 Task: Find connections with filter location Garbsen with filter topic #cybersecuritywith filter profile language German with filter current company Johnson Matthey with filter school Mar Baselios College of Engineering and Technology (Autonomous) | Thiruvananthapuram | Kerala with filter industry Research Services with filter service category Tax Preparation with filter keywords title SQL Developer
Action: Mouse moved to (508, 68)
Screenshot: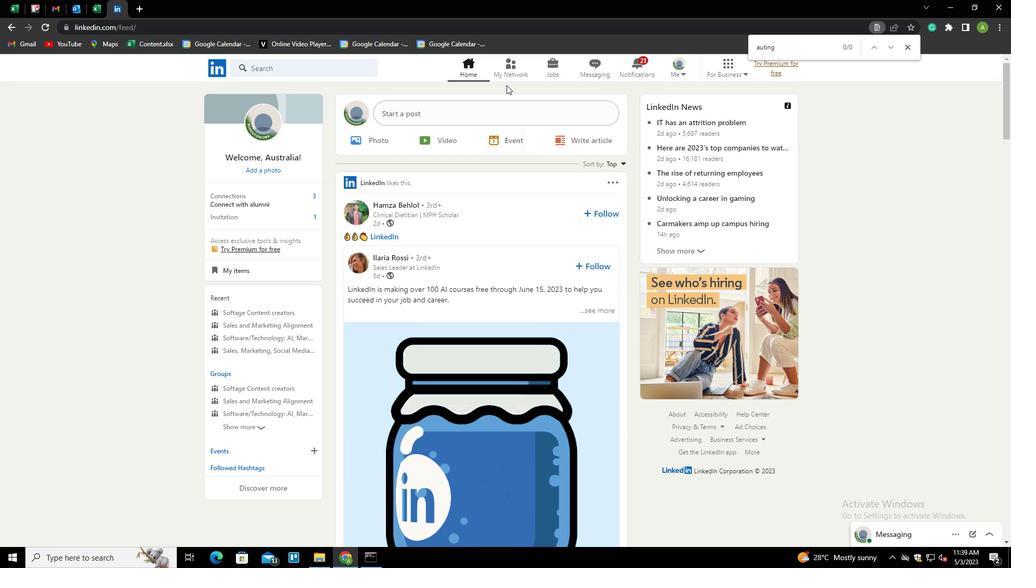 
Action: Mouse pressed left at (508, 68)
Screenshot: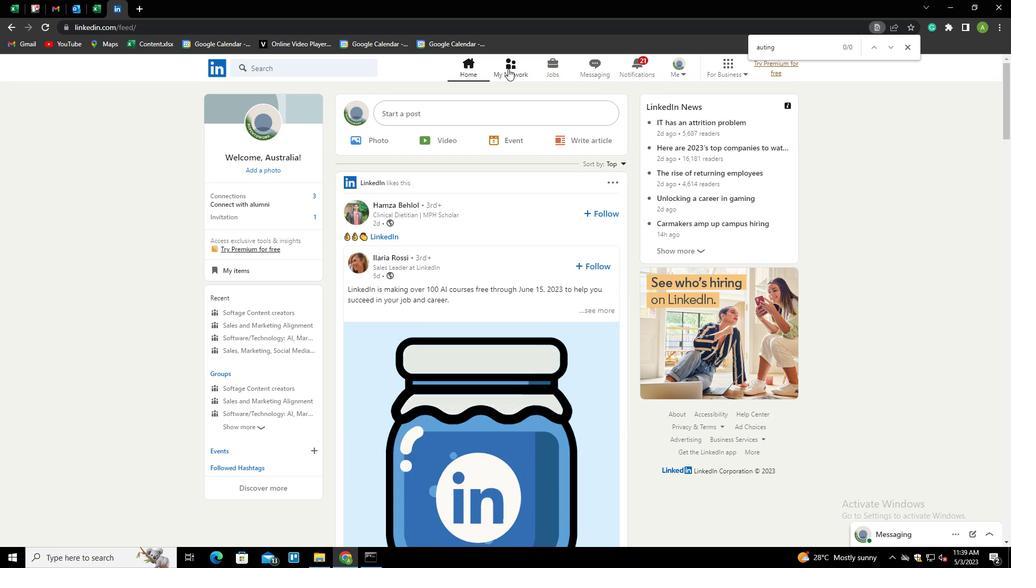 
Action: Mouse moved to (264, 122)
Screenshot: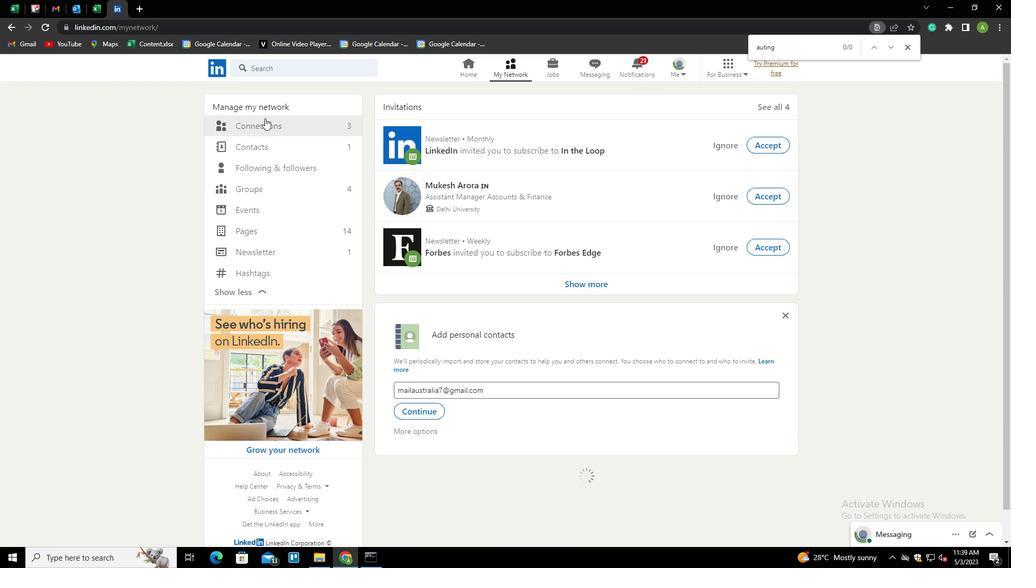
Action: Mouse pressed left at (264, 122)
Screenshot: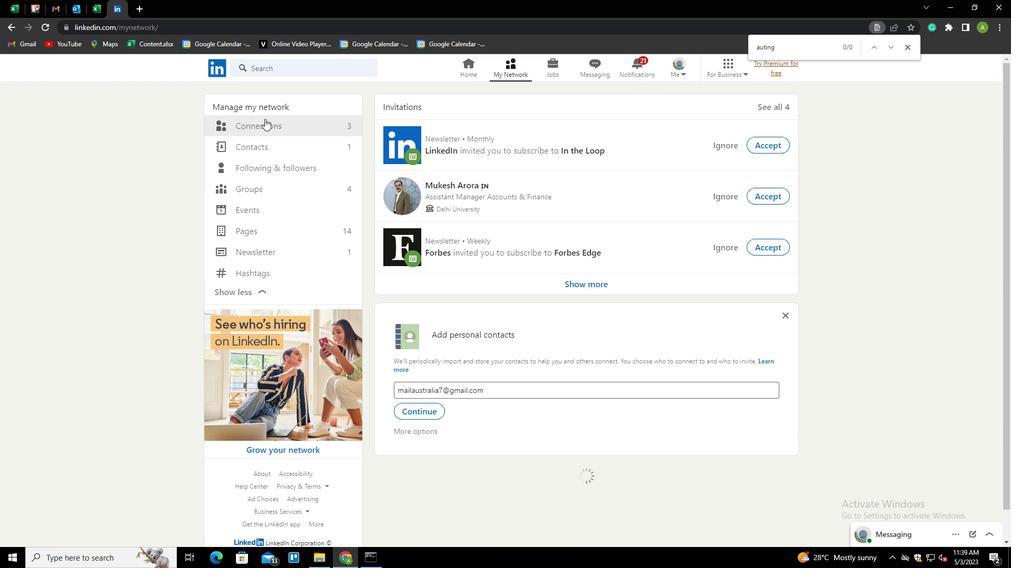 
Action: Mouse moved to (562, 128)
Screenshot: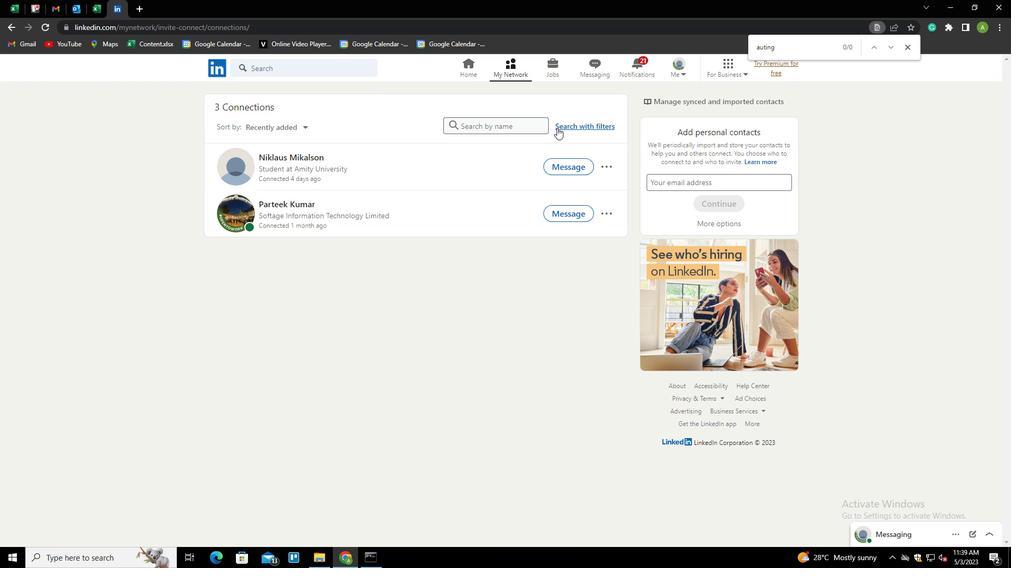 
Action: Mouse pressed left at (562, 128)
Screenshot: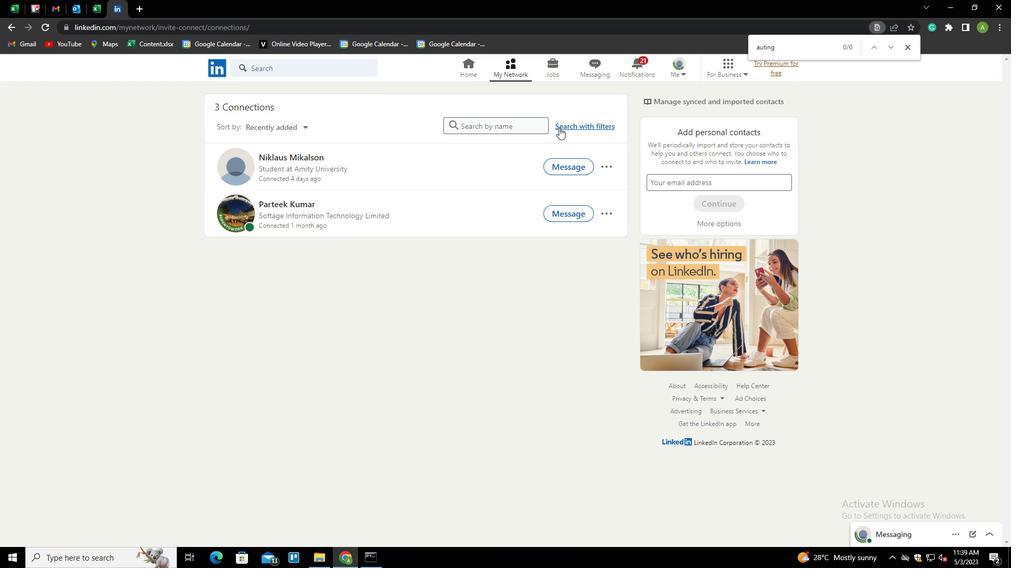 
Action: Mouse moved to (530, 97)
Screenshot: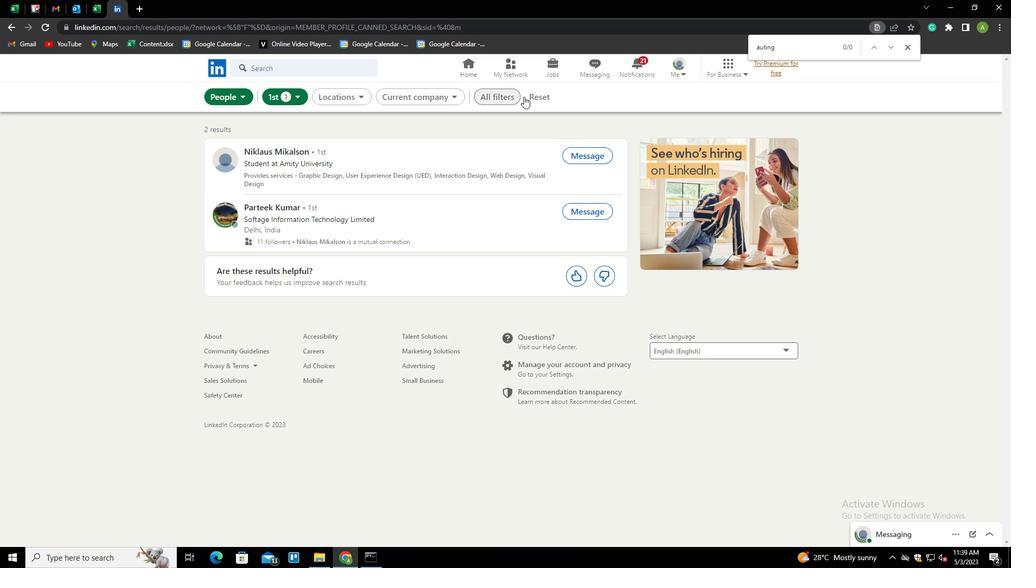 
Action: Mouse pressed left at (530, 97)
Screenshot: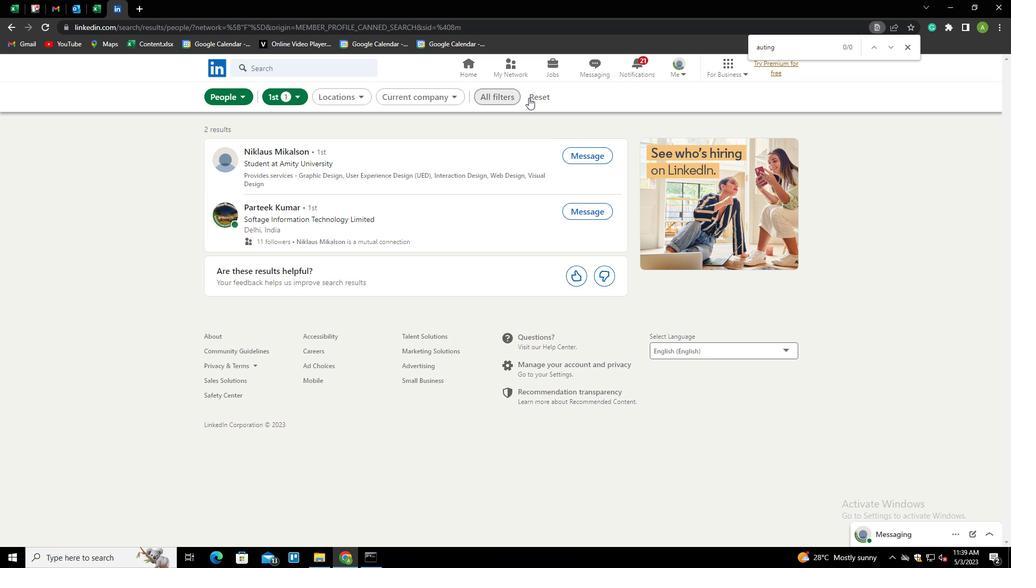 
Action: Mouse moved to (508, 98)
Screenshot: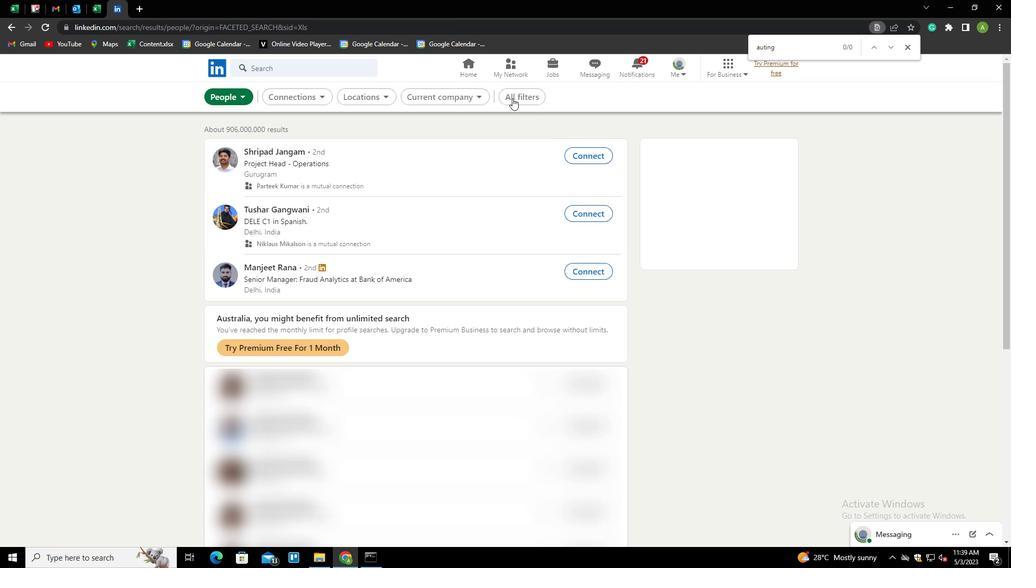 
Action: Mouse pressed left at (508, 98)
Screenshot: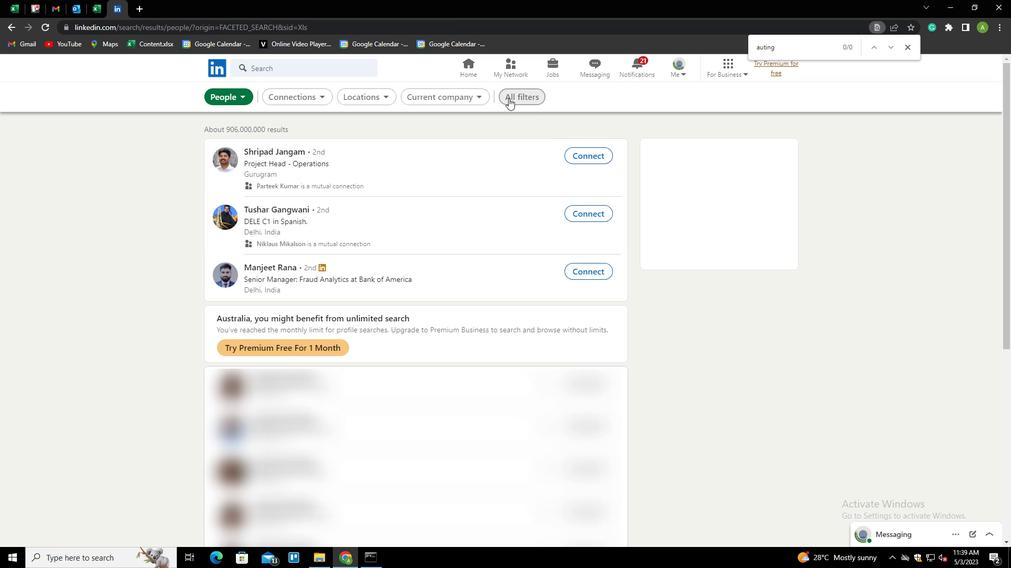 
Action: Mouse moved to (813, 227)
Screenshot: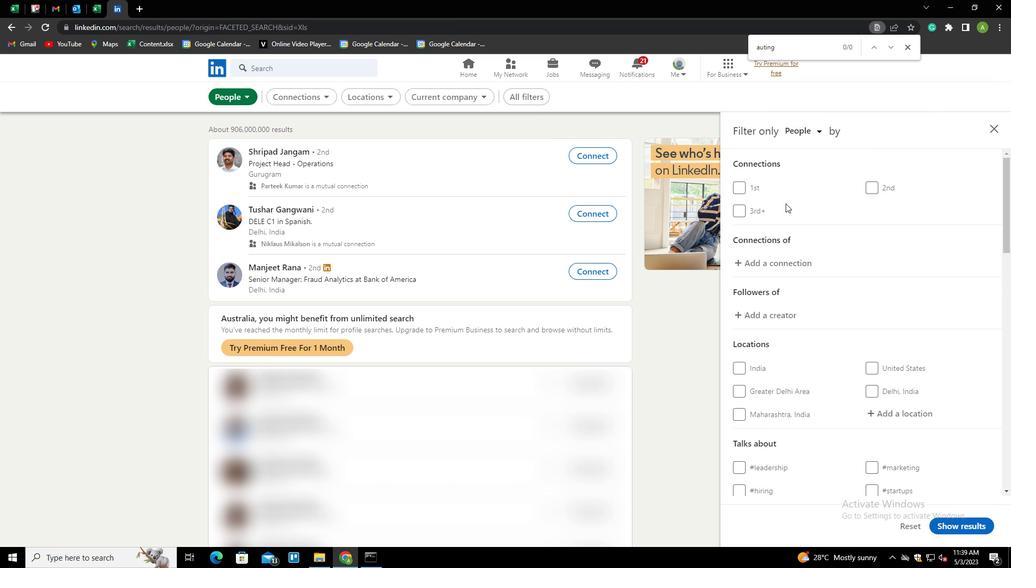 
Action: Mouse scrolled (813, 226) with delta (0, 0)
Screenshot: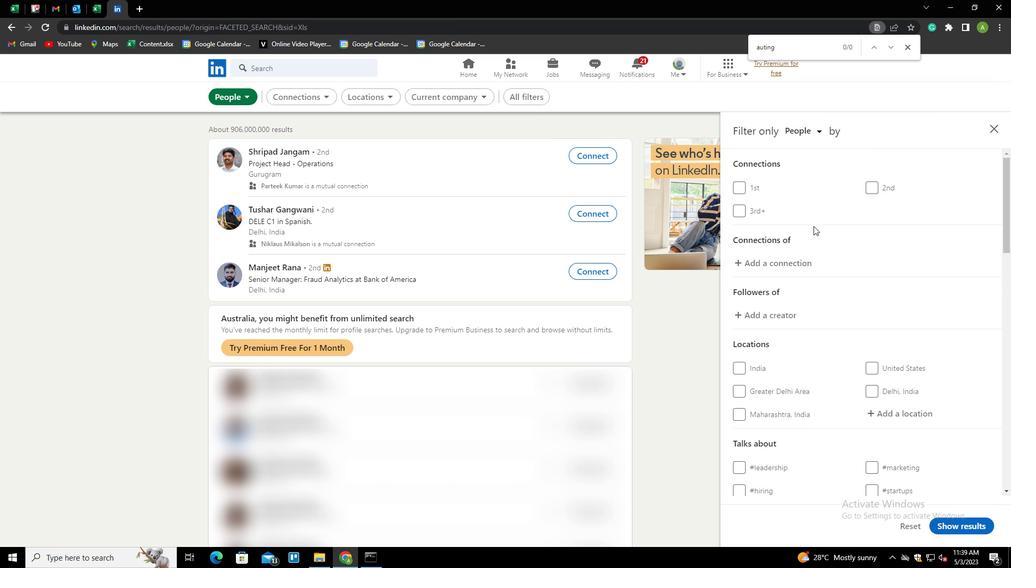 
Action: Mouse scrolled (813, 226) with delta (0, 0)
Screenshot: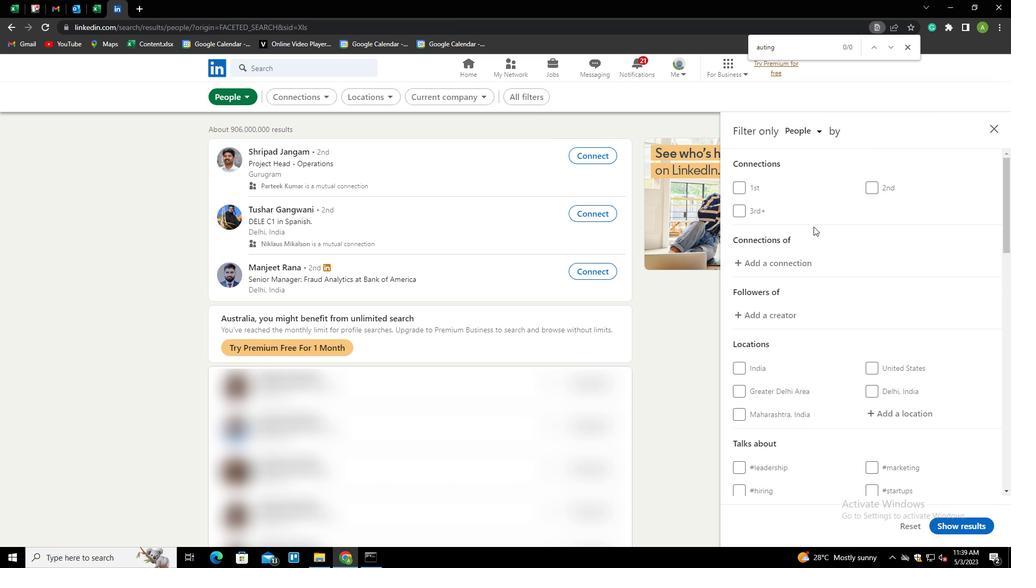 
Action: Mouse moved to (871, 306)
Screenshot: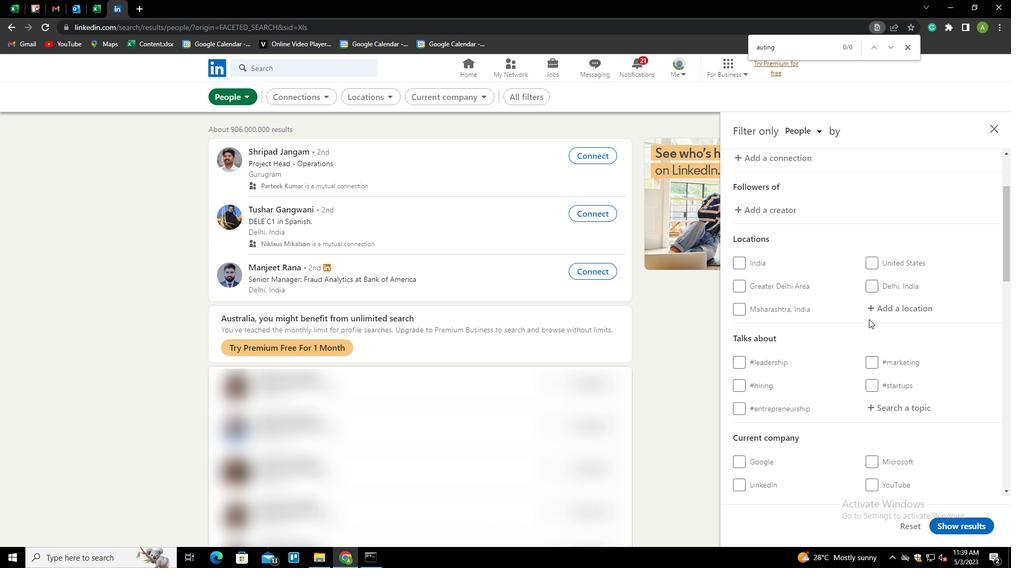 
Action: Mouse pressed left at (871, 306)
Screenshot: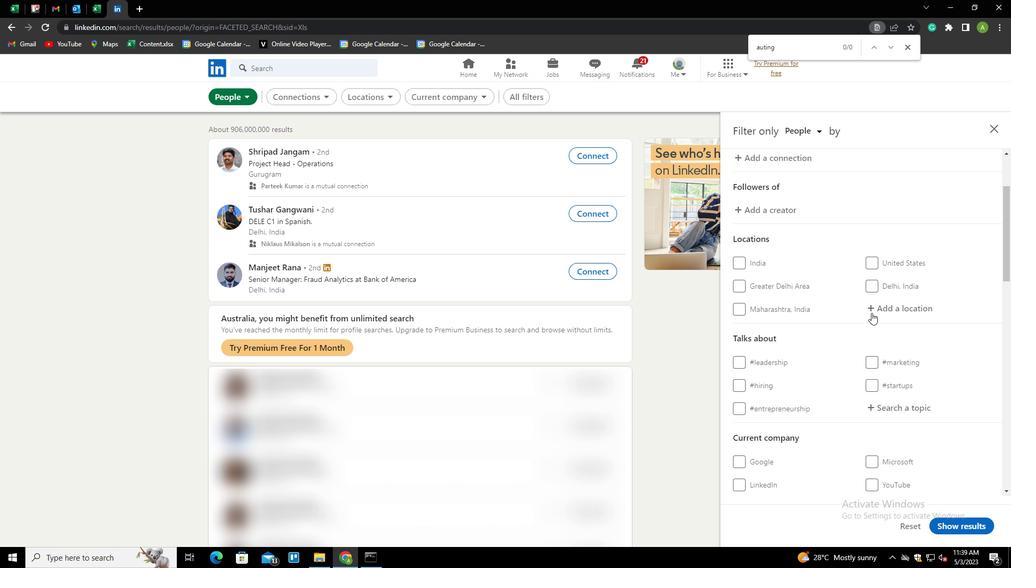 
Action: Key pressed <Key.shift>GARBSEN<Key.down><Key.enter>
Screenshot: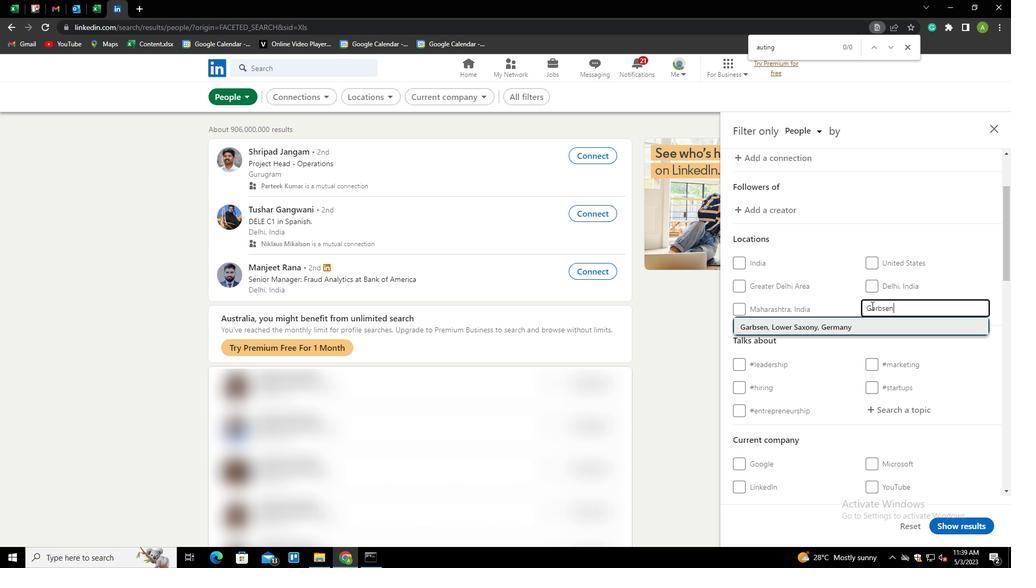 
Action: Mouse scrolled (871, 305) with delta (0, 0)
Screenshot: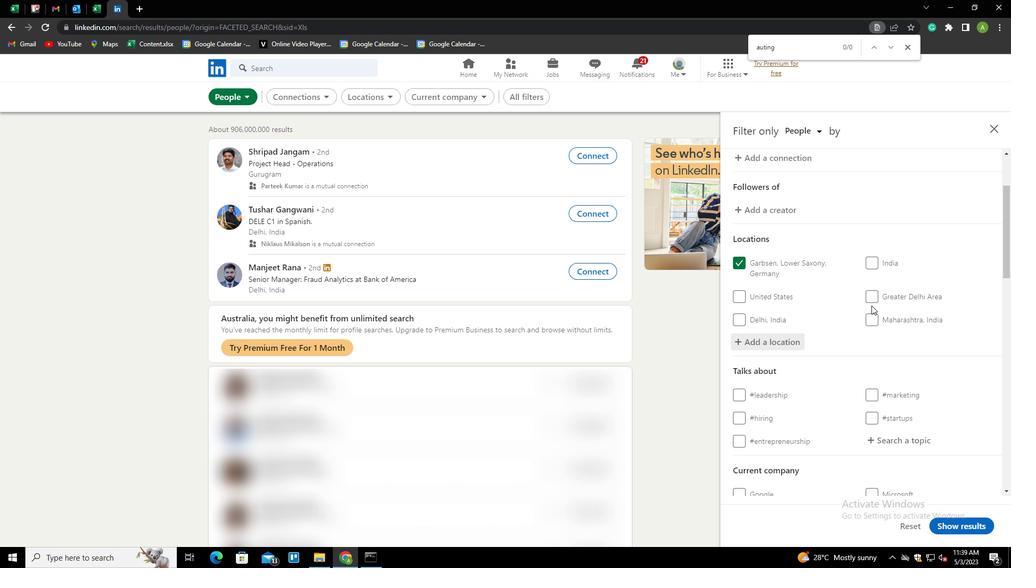 
Action: Mouse scrolled (871, 305) with delta (0, 0)
Screenshot: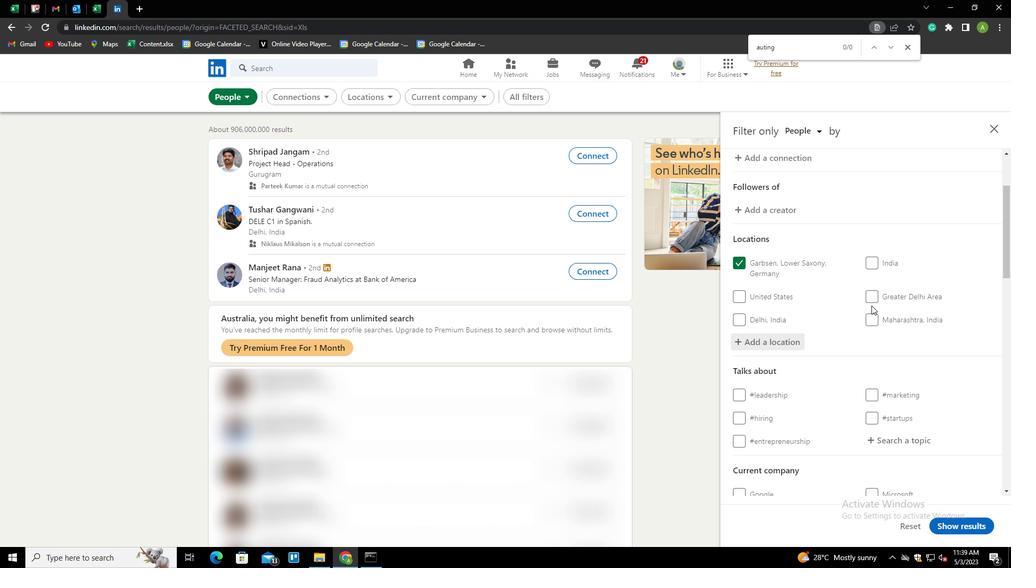 
Action: Mouse scrolled (871, 305) with delta (0, 0)
Screenshot: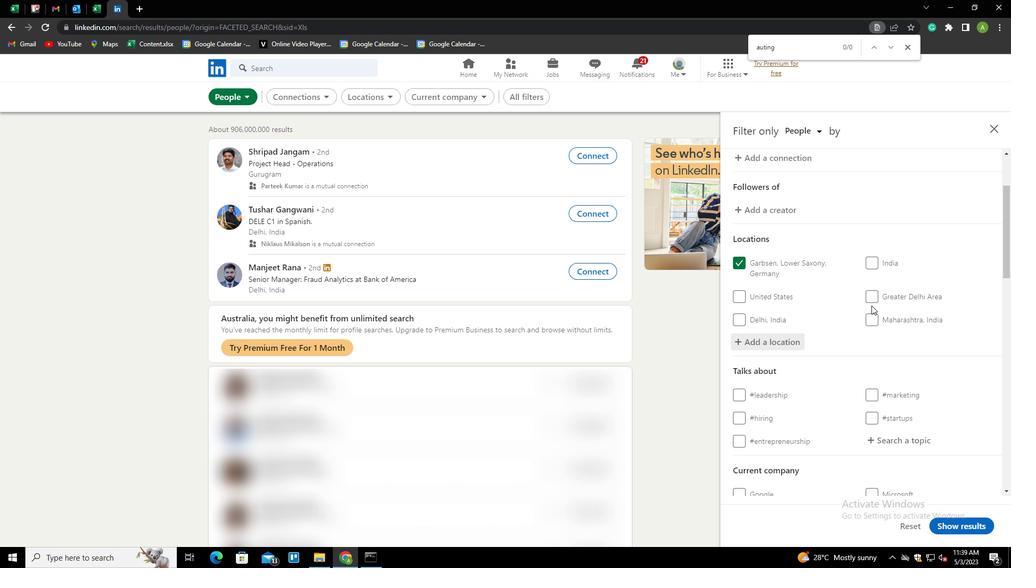 
Action: Mouse moved to (873, 285)
Screenshot: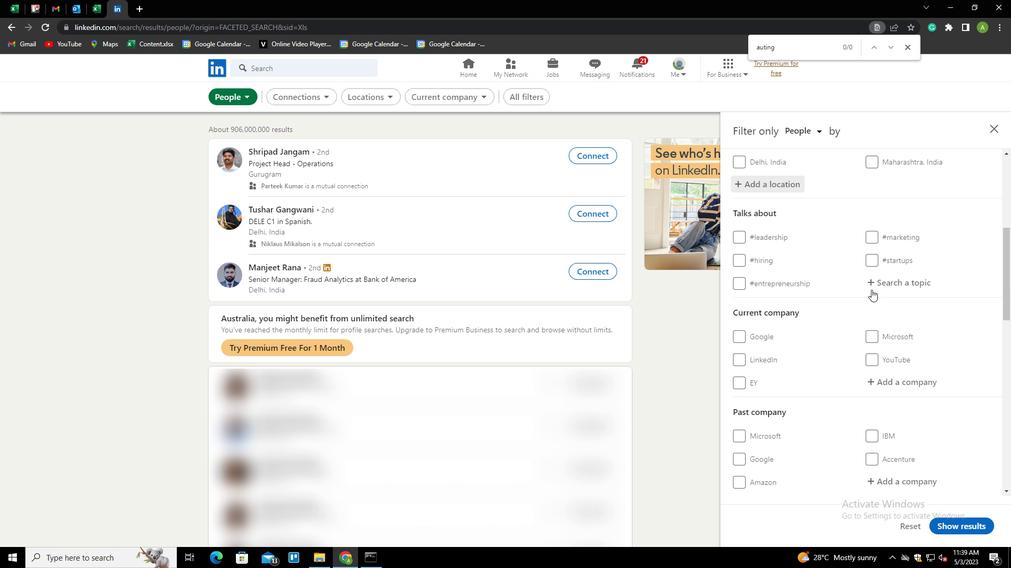 
Action: Mouse pressed left at (873, 285)
Screenshot: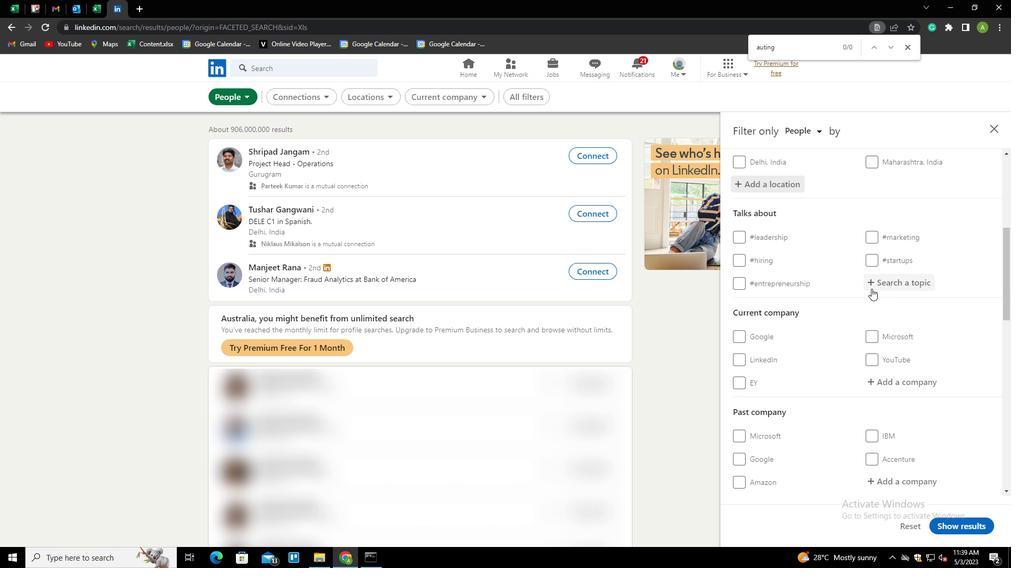 
Action: Key pressed <Key.shift>CYBERSECURITY<Key.down><Key.enter>
Screenshot: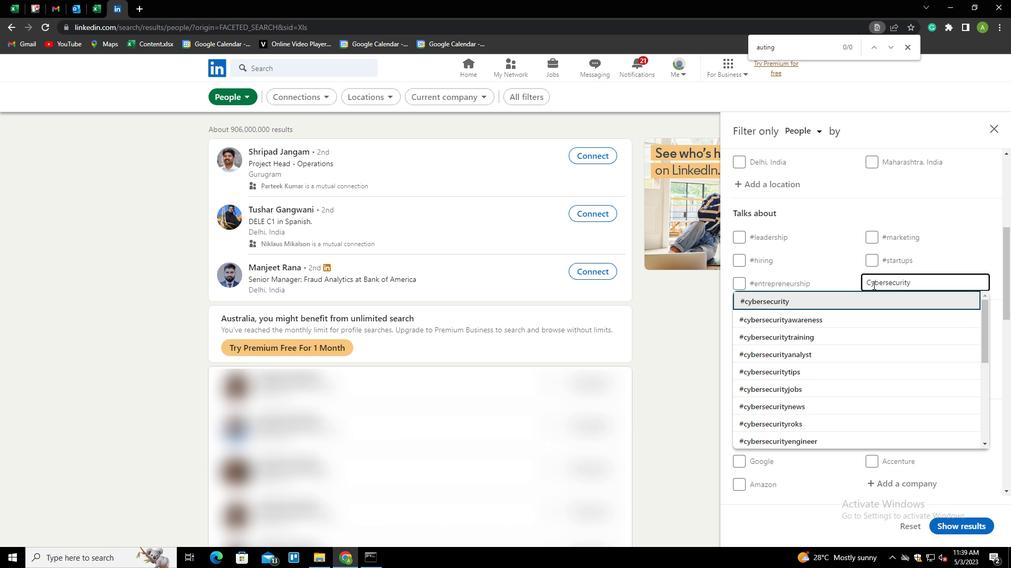 
Action: Mouse scrolled (873, 284) with delta (0, 0)
Screenshot: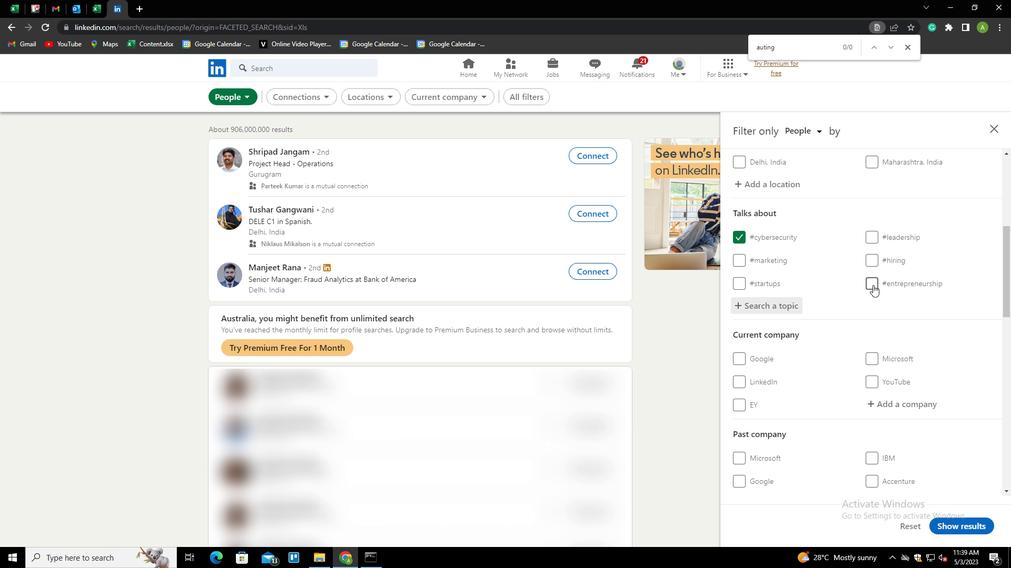 
Action: Mouse scrolled (873, 284) with delta (0, 0)
Screenshot: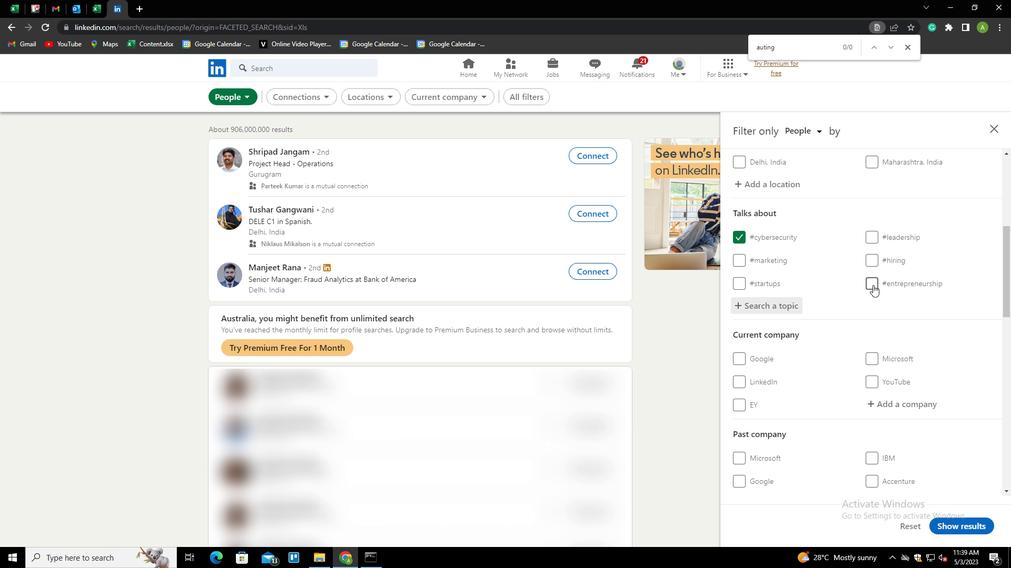 
Action: Mouse scrolled (873, 284) with delta (0, 0)
Screenshot: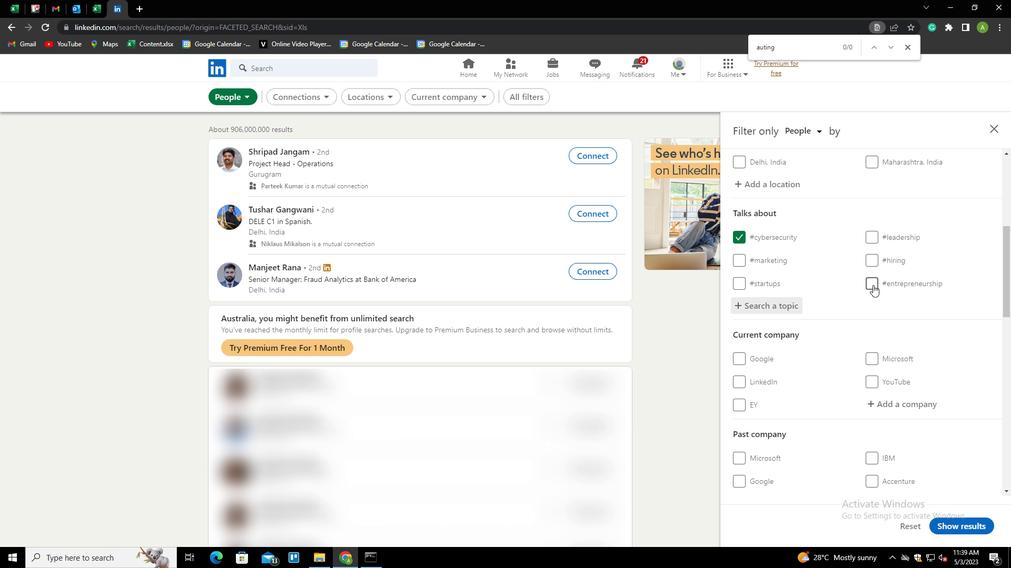 
Action: Mouse scrolled (873, 284) with delta (0, 0)
Screenshot: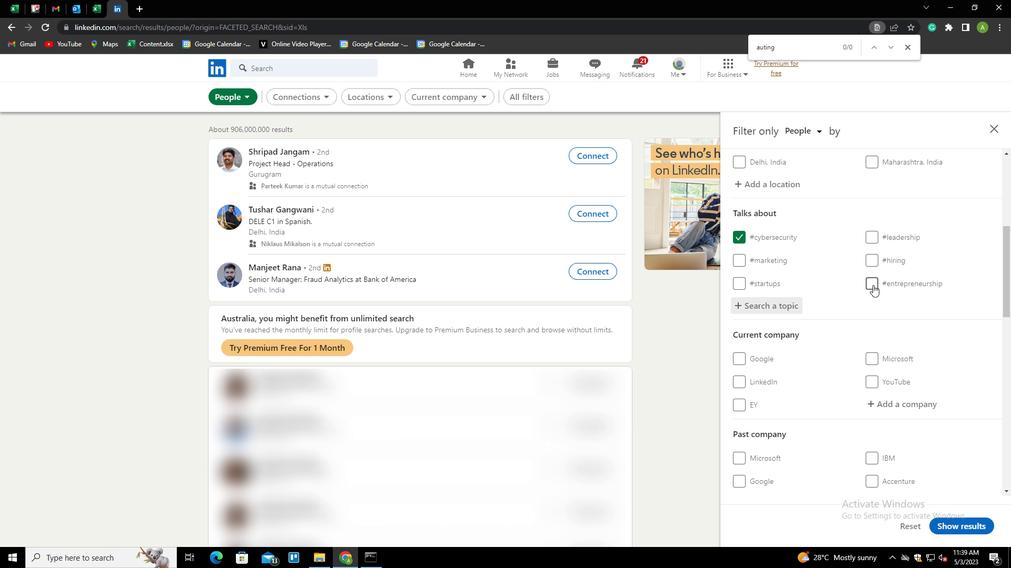
Action: Mouse scrolled (873, 284) with delta (0, 0)
Screenshot: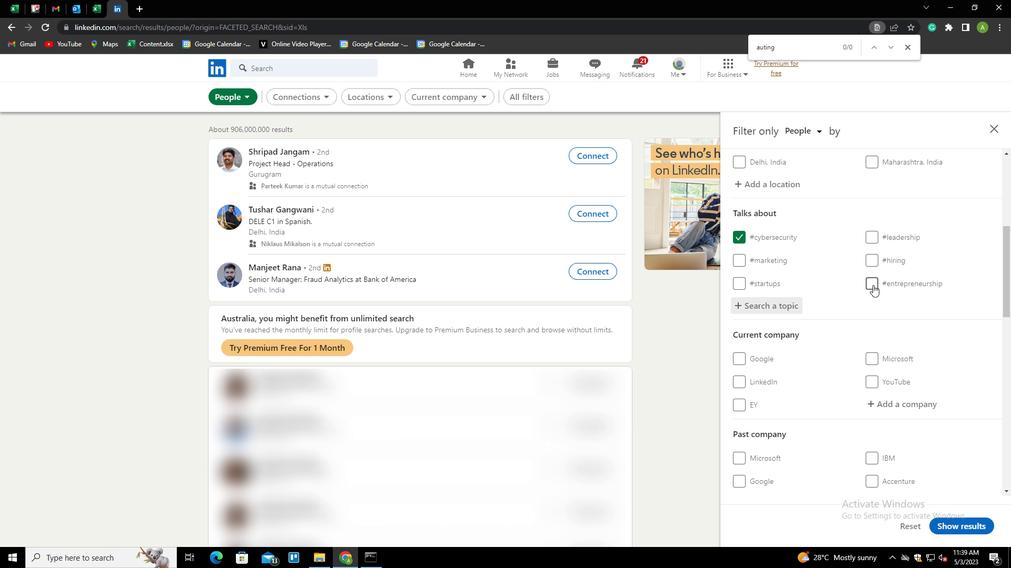 
Action: Mouse scrolled (873, 284) with delta (0, 0)
Screenshot: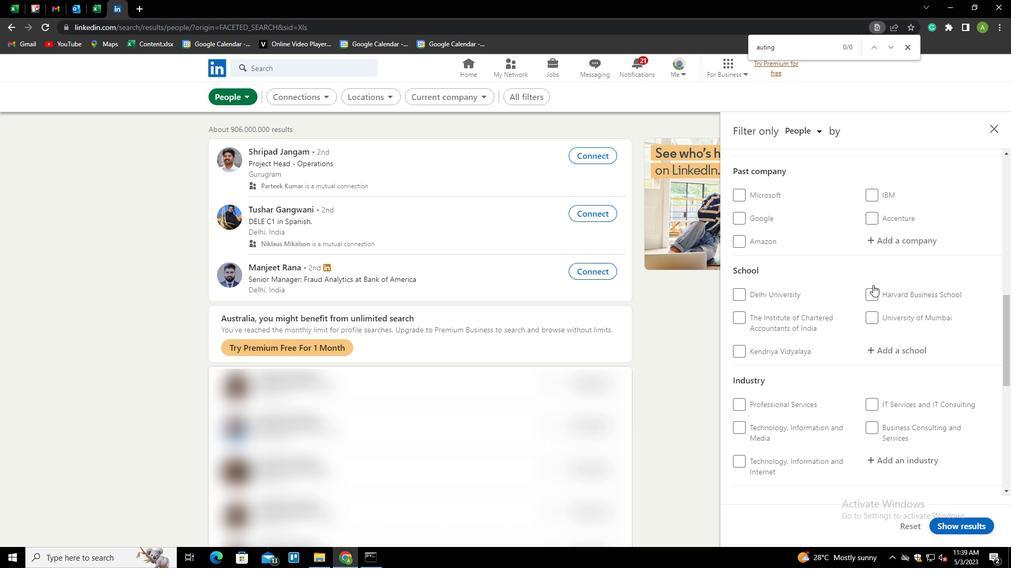 
Action: Mouse scrolled (873, 284) with delta (0, 0)
Screenshot: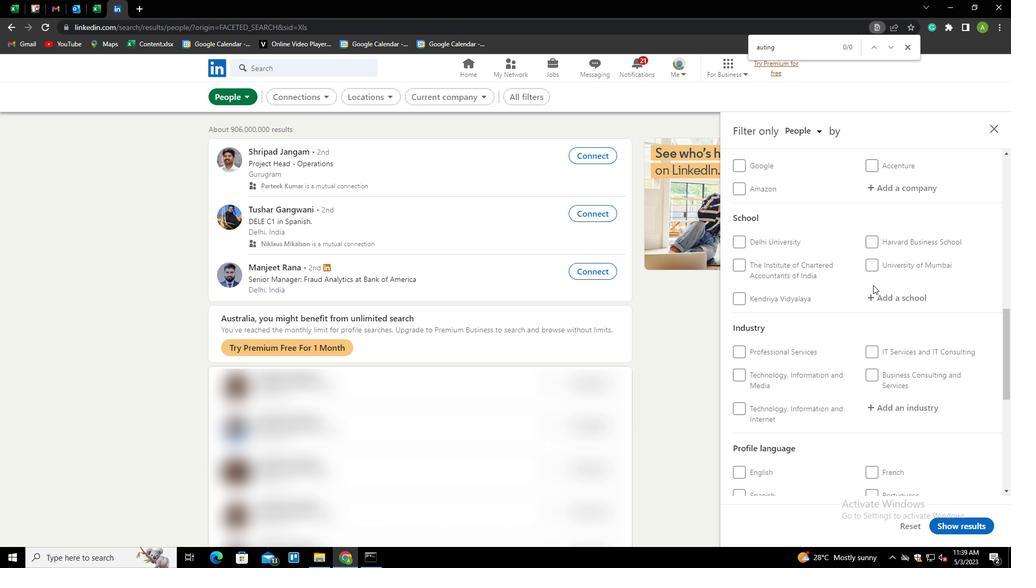 
Action: Mouse scrolled (873, 284) with delta (0, 0)
Screenshot: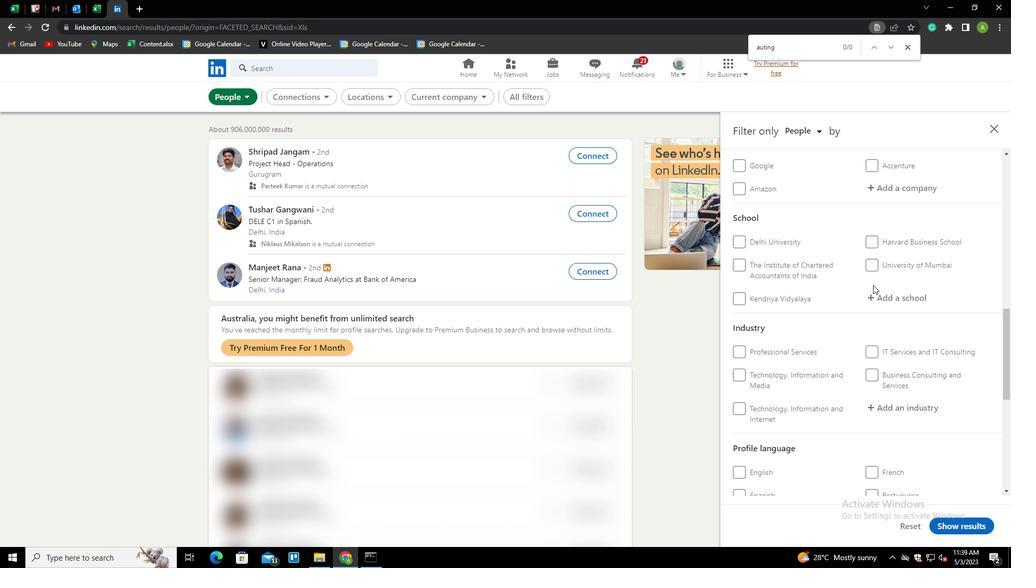 
Action: Mouse moved to (753, 418)
Screenshot: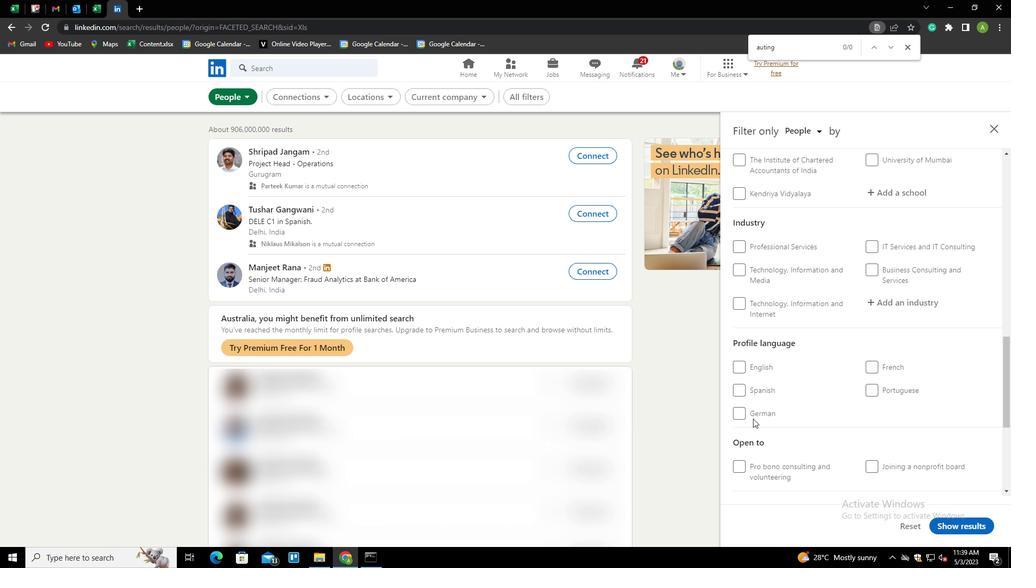 
Action: Mouse pressed left at (753, 418)
Screenshot: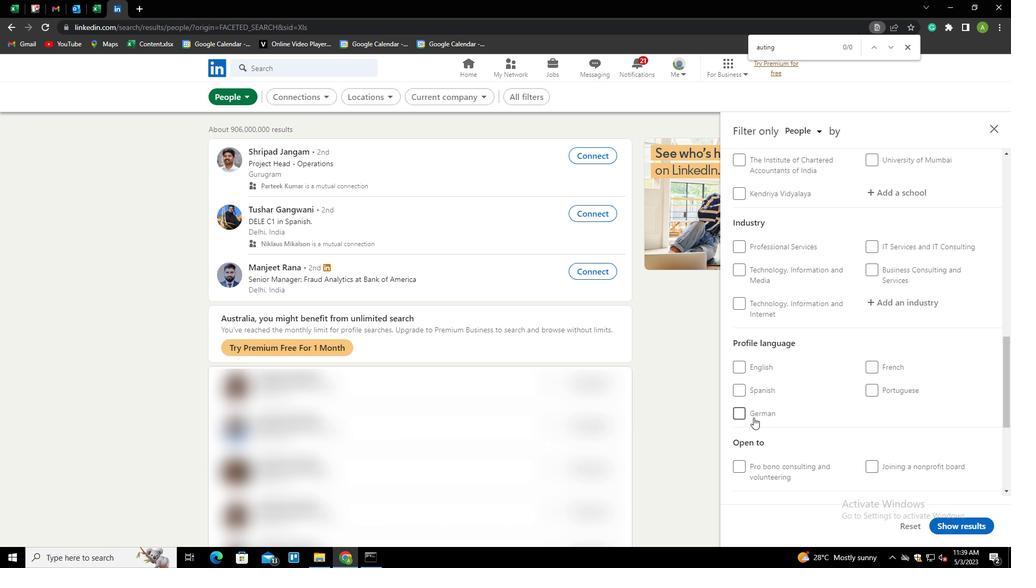 
Action: Mouse moved to (829, 384)
Screenshot: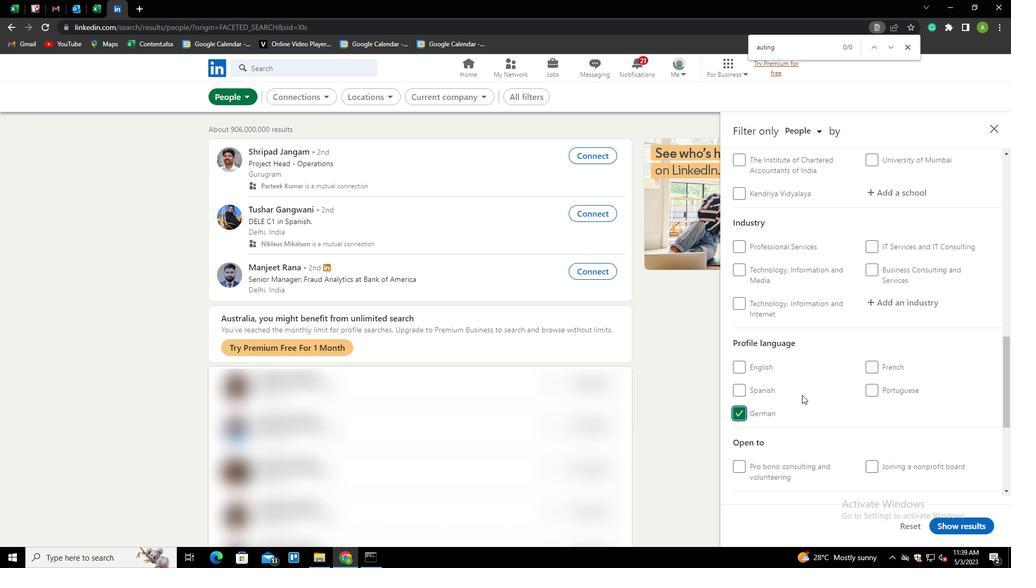 
Action: Mouse scrolled (829, 385) with delta (0, 0)
Screenshot: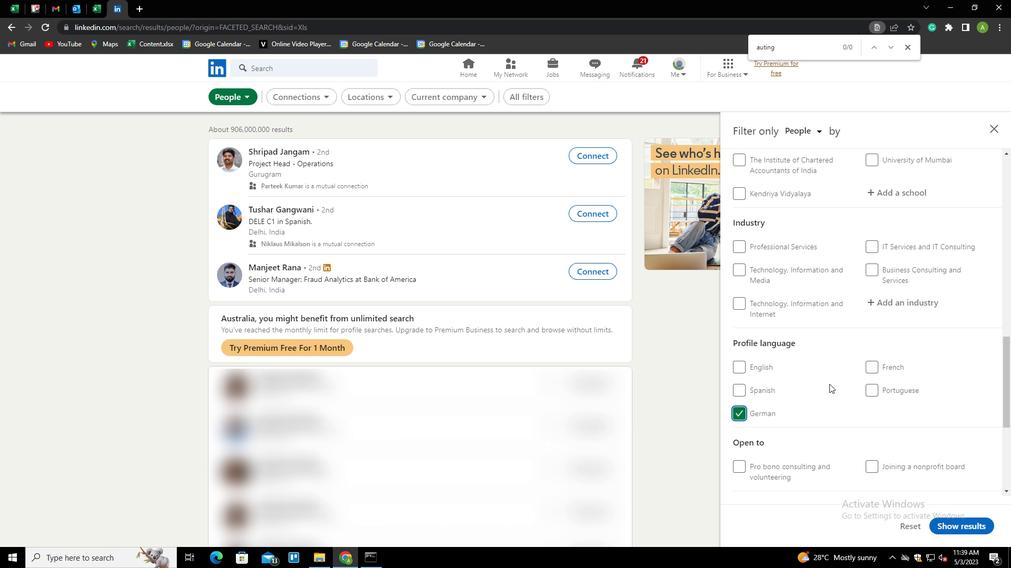 
Action: Mouse scrolled (829, 385) with delta (0, 0)
Screenshot: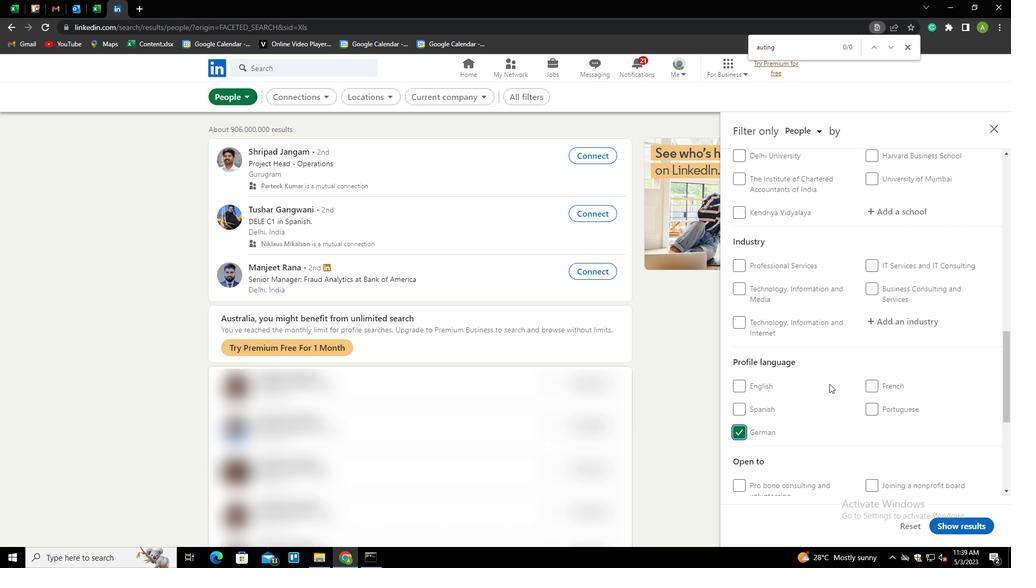
Action: Mouse scrolled (829, 385) with delta (0, 0)
Screenshot: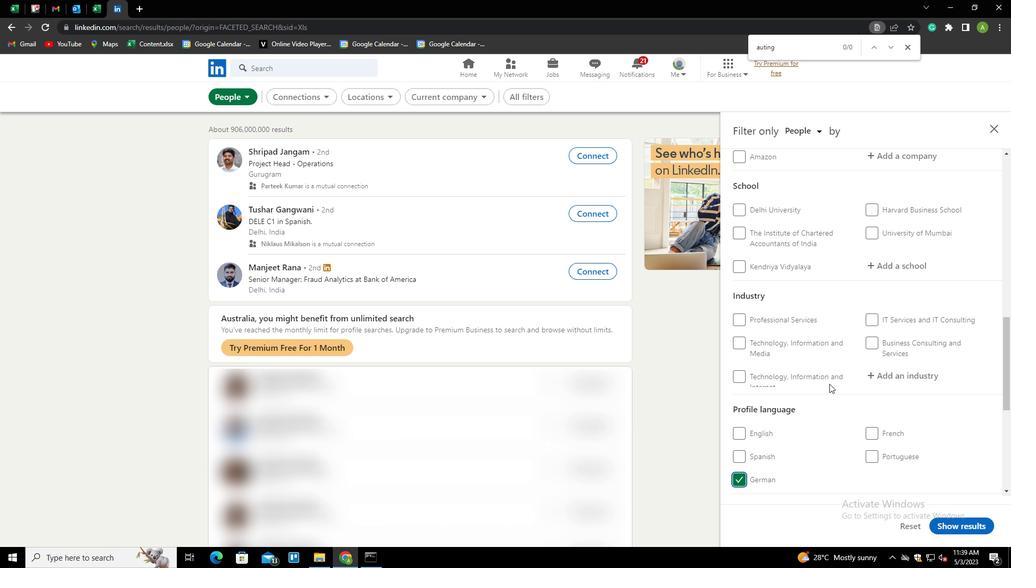 
Action: Mouse scrolled (829, 385) with delta (0, 0)
Screenshot: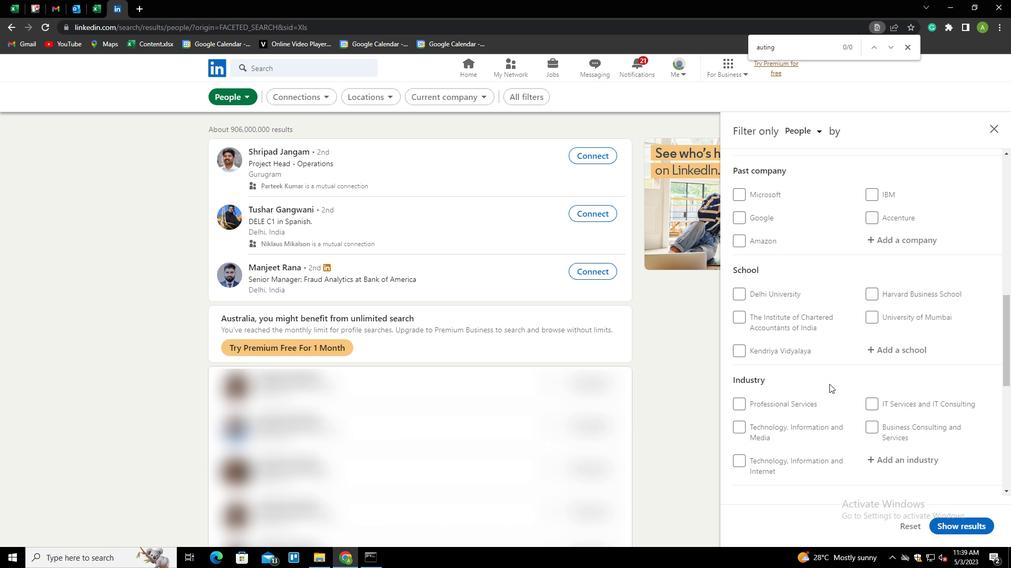 
Action: Mouse scrolled (829, 385) with delta (0, 0)
Screenshot: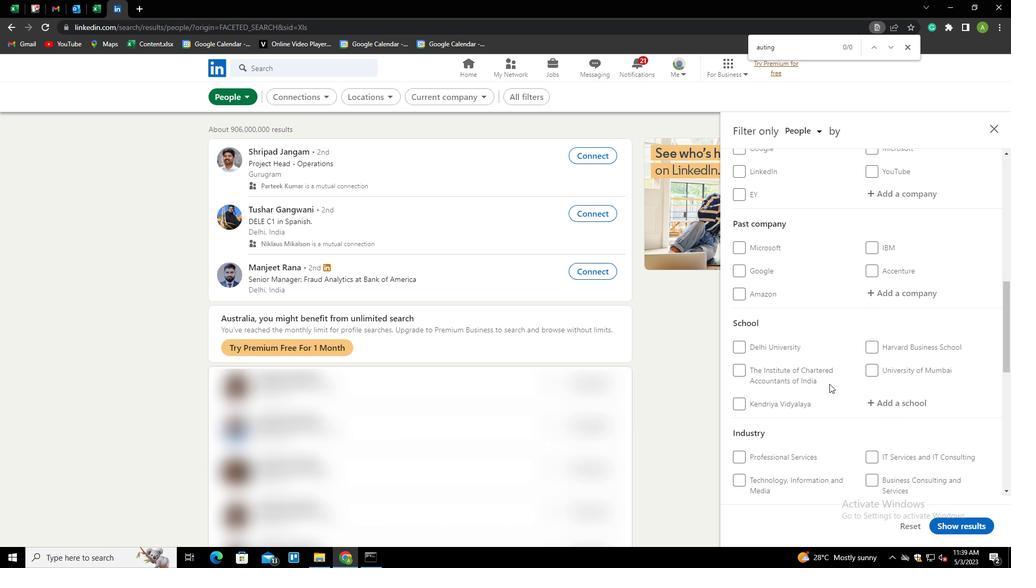 
Action: Mouse scrolled (829, 385) with delta (0, 0)
Screenshot: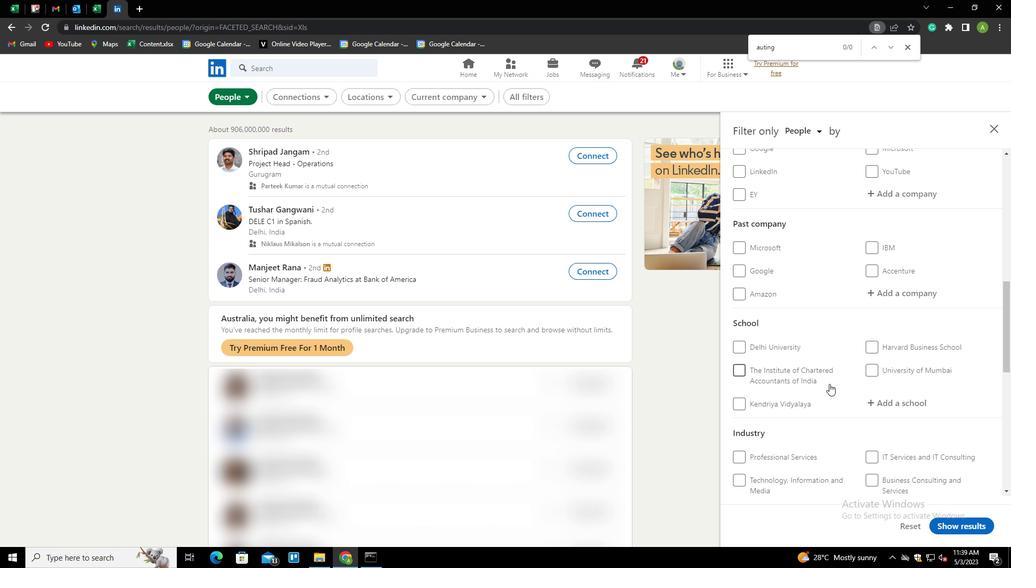 
Action: Mouse scrolled (829, 385) with delta (0, 0)
Screenshot: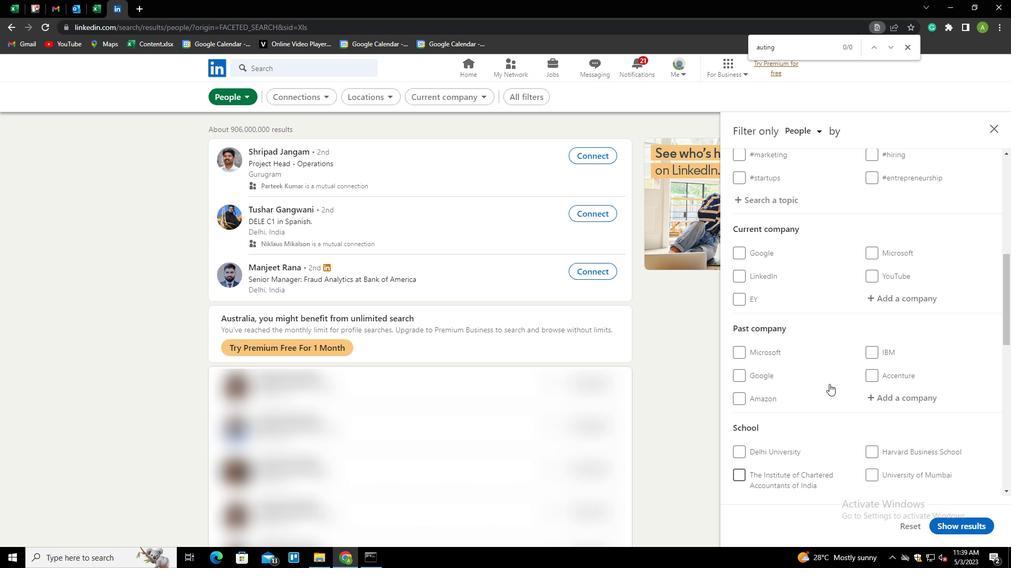 
Action: Mouse moved to (885, 353)
Screenshot: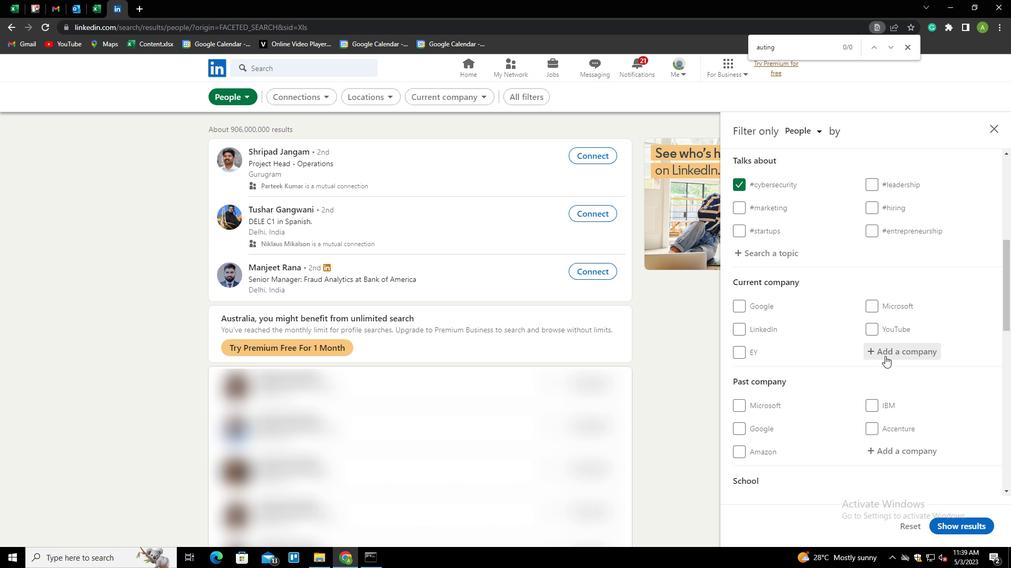 
Action: Mouse pressed left at (885, 353)
Screenshot: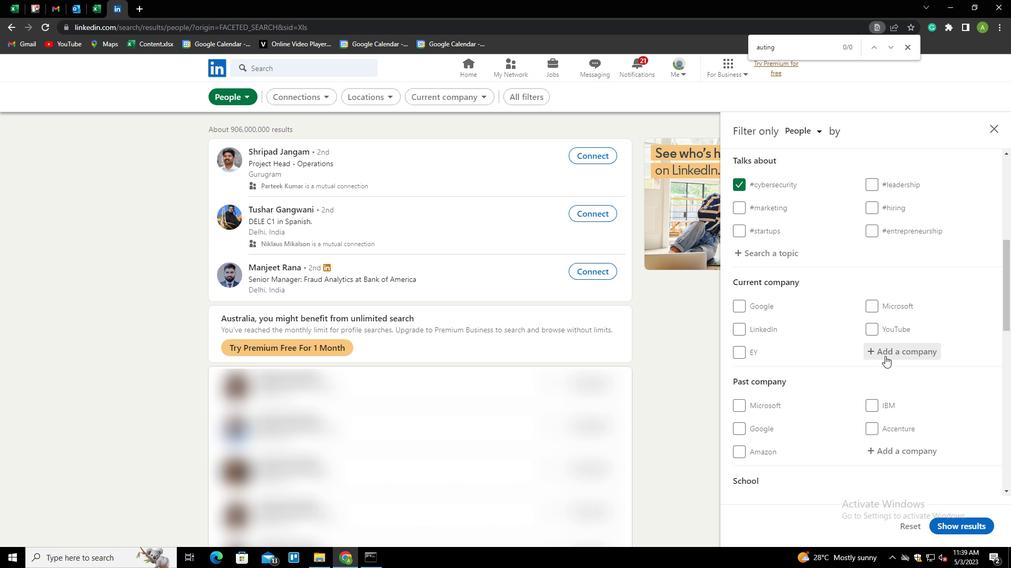 
Action: Mouse moved to (891, 351)
Screenshot: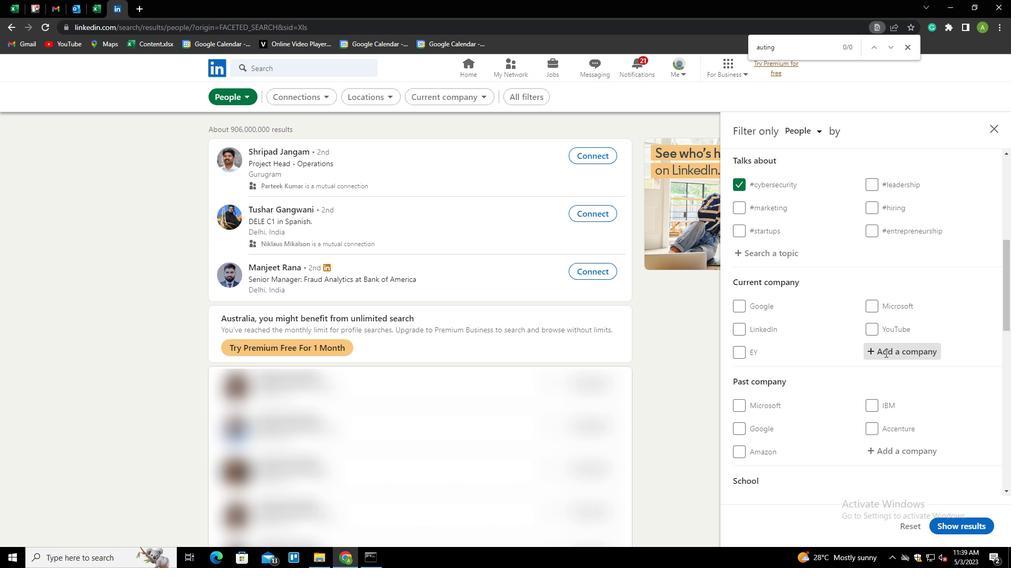 
Action: Mouse pressed left at (891, 351)
Screenshot: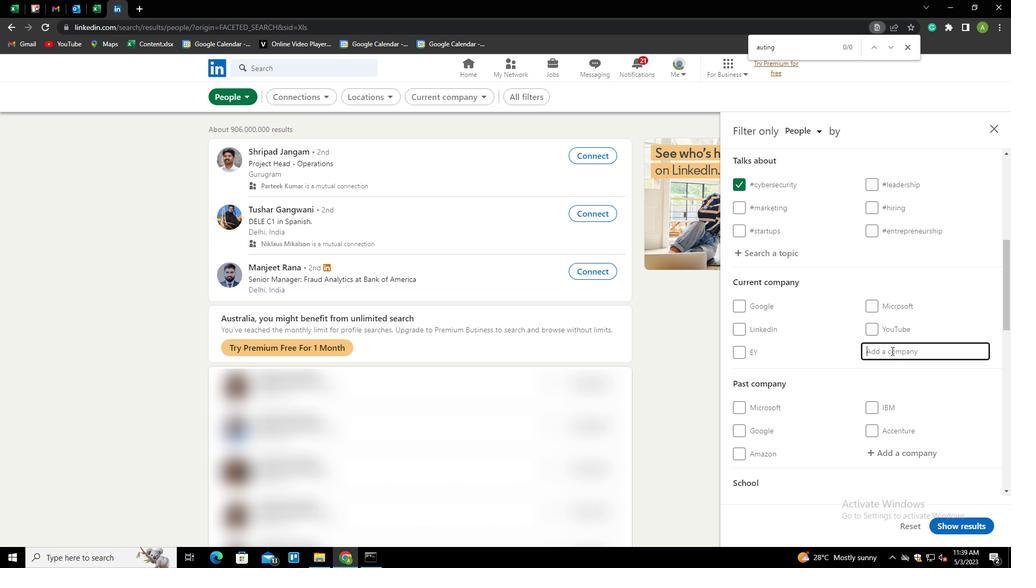 
Action: Key pressed <Key.shift>JOHNSON<Key.space><Key.shift>MATTHEY<Key.down><Key.enter>
Screenshot: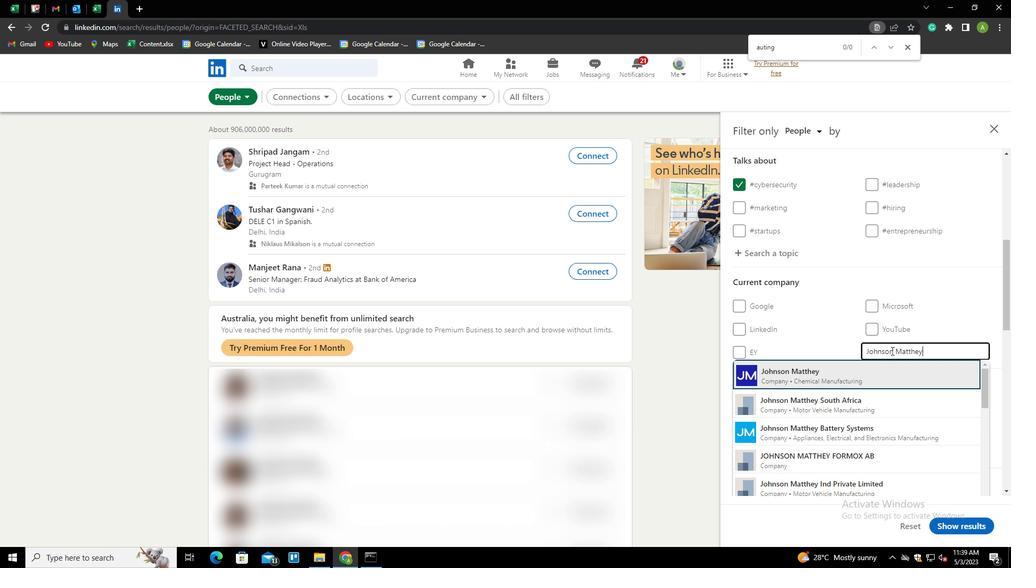 
Action: Mouse scrolled (891, 350) with delta (0, 0)
Screenshot: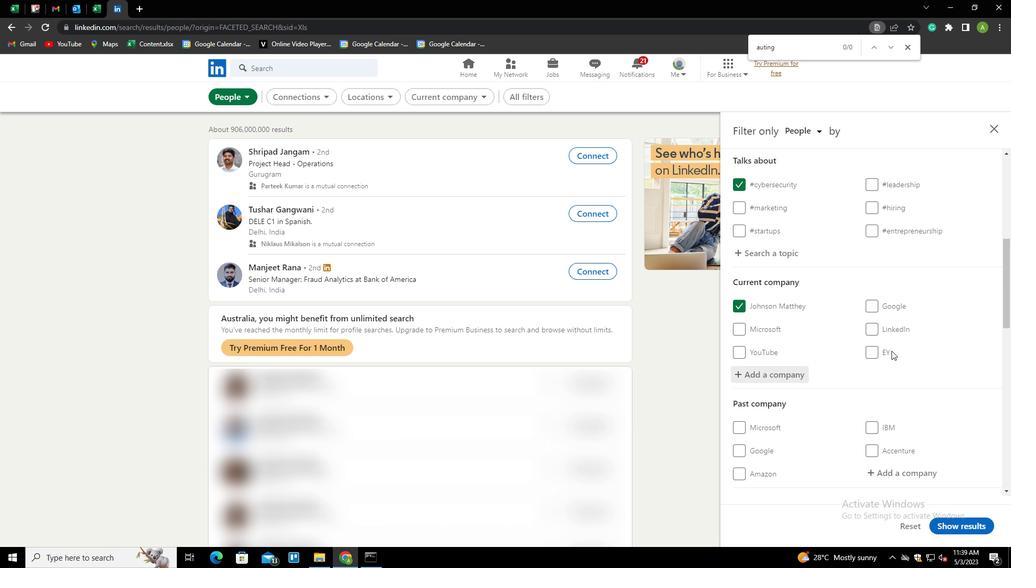 
Action: Mouse scrolled (891, 350) with delta (0, 0)
Screenshot: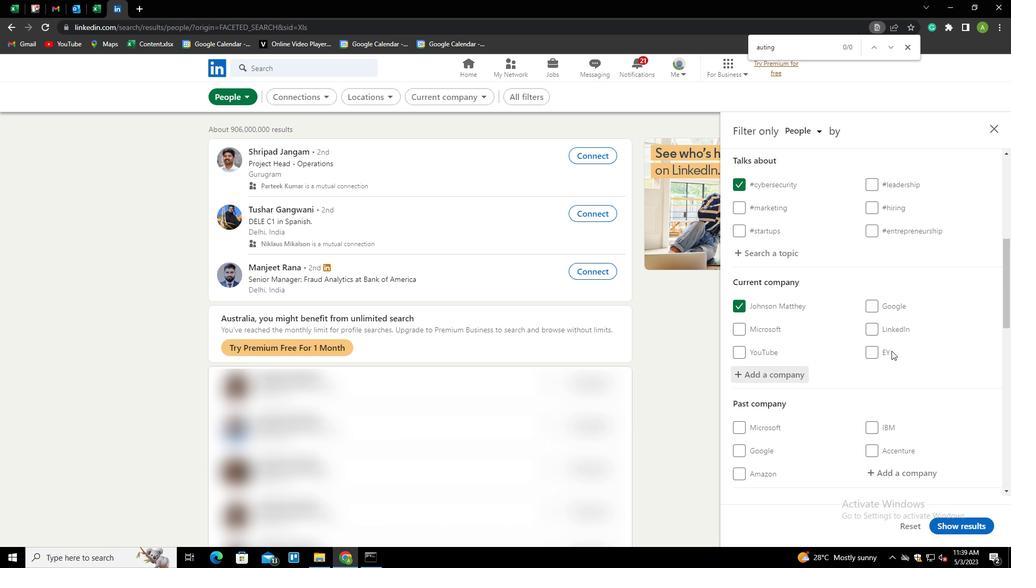 
Action: Mouse scrolled (891, 350) with delta (0, 0)
Screenshot: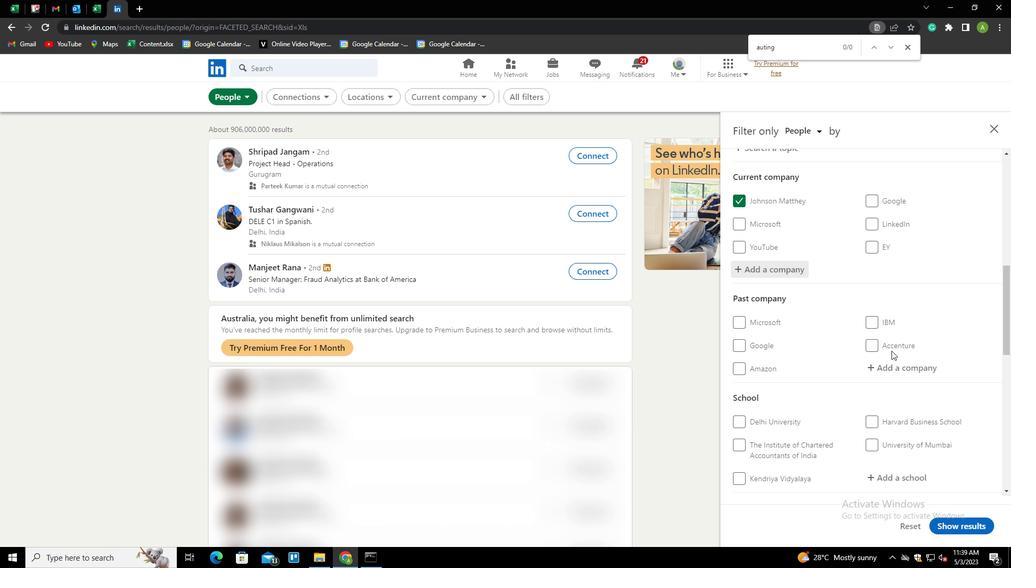 
Action: Mouse scrolled (891, 350) with delta (0, 0)
Screenshot: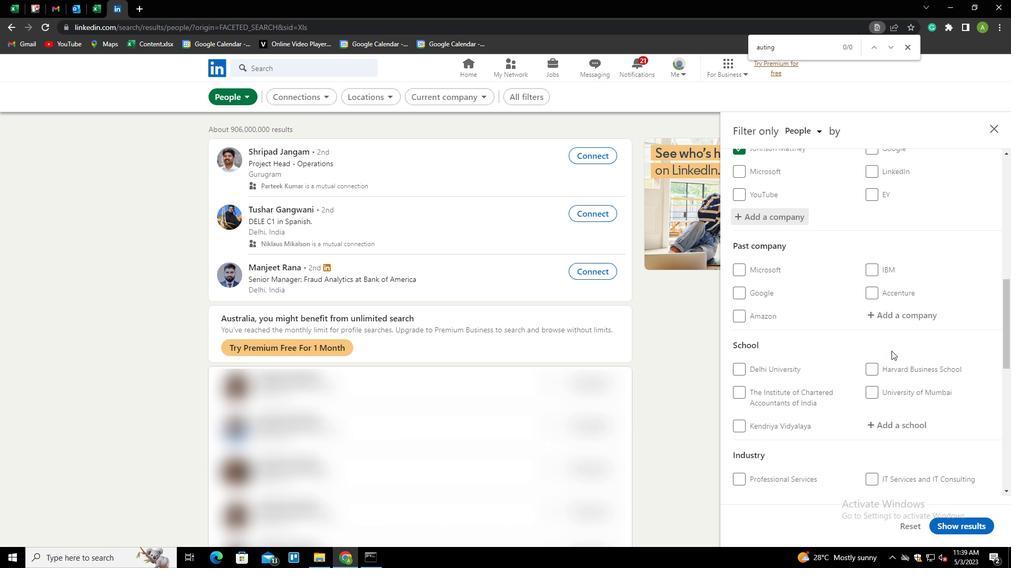 
Action: Mouse scrolled (891, 350) with delta (0, 0)
Screenshot: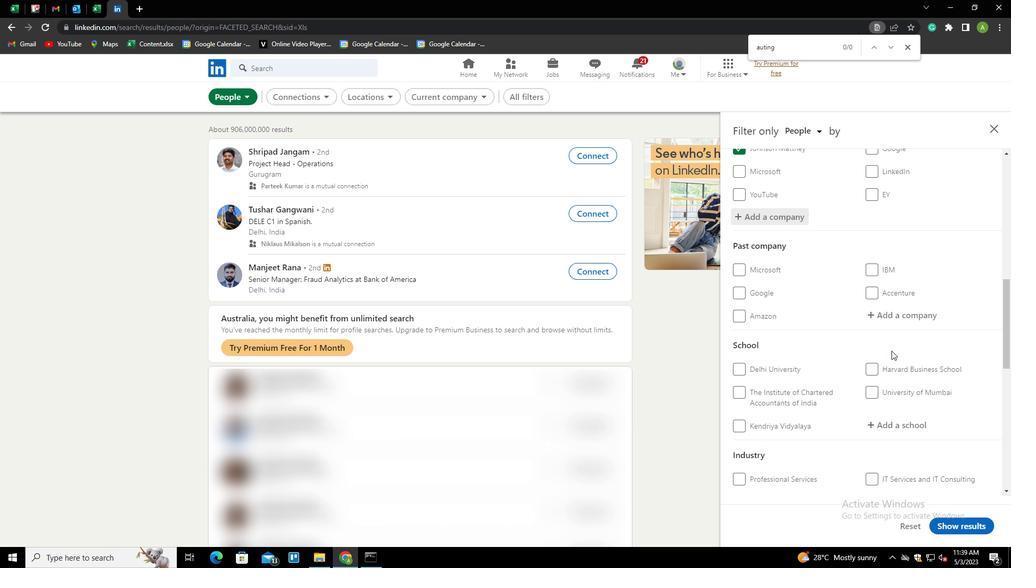 
Action: Mouse moved to (889, 316)
Screenshot: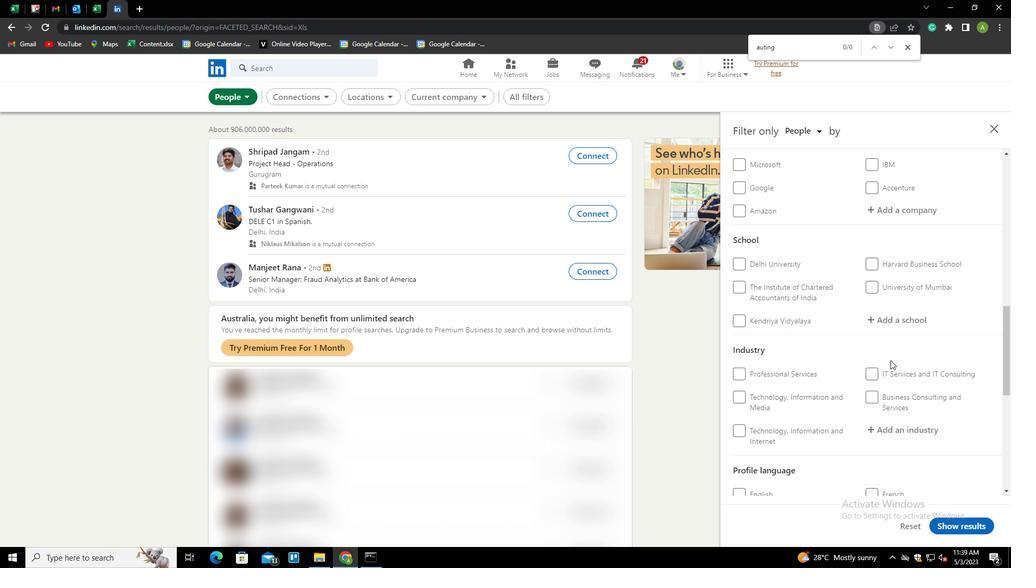 
Action: Mouse pressed left at (889, 316)
Screenshot: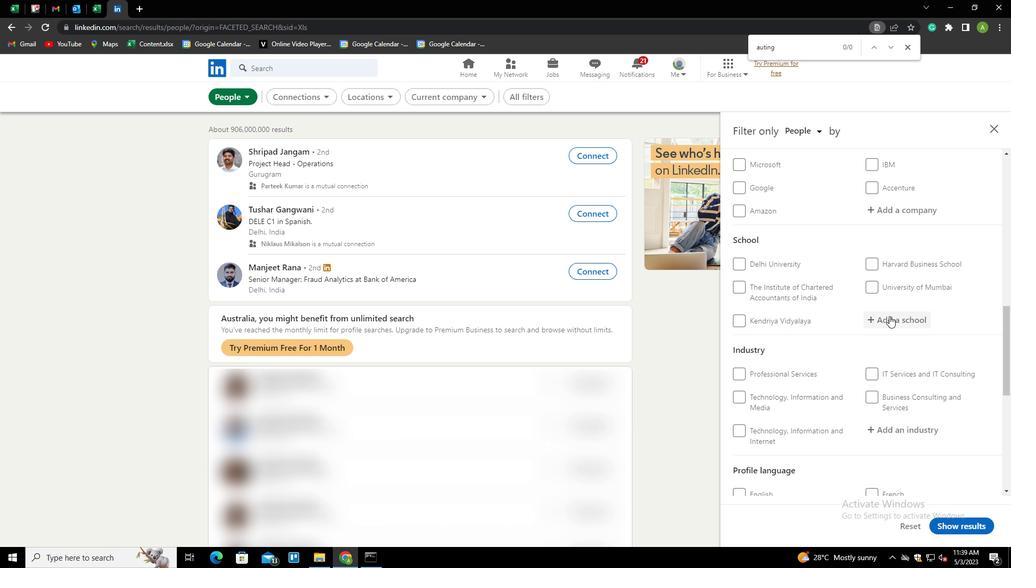 
Action: Key pressed <Key.shift><Key.shift><Key.shift>MAR<Key.space><Key.shift><Key.shift><Key.shift><Key.shift><Key.shift><Key.shift><Key.shift><Key.shift><Key.shift><Key.shift><Key.shift><Key.shift><Key.shift><Key.shift><Key.shift><Key.shift><Key.shift><Key.shift><Key.shift><Key.shift><Key.shift><Key.shift><Key.shift><Key.shift><Key.shift><Key.shift><Key.shift><Key.shift><Key.shift><Key.shift><Key.shift><Key.shift><Key.shift><Key.shift><Key.shift><Key.shift><Key.shift><Key.shift><Key.shift><Key.shift><Key.shift><Key.shift>BASELIOS<Key.space><Key.shift>COLLEGE<Key.space>OF<Key.space><Key.shift>ENGINEERING<Key.space>N<Key.backspace><Key.down><Key.enter>
Screenshot: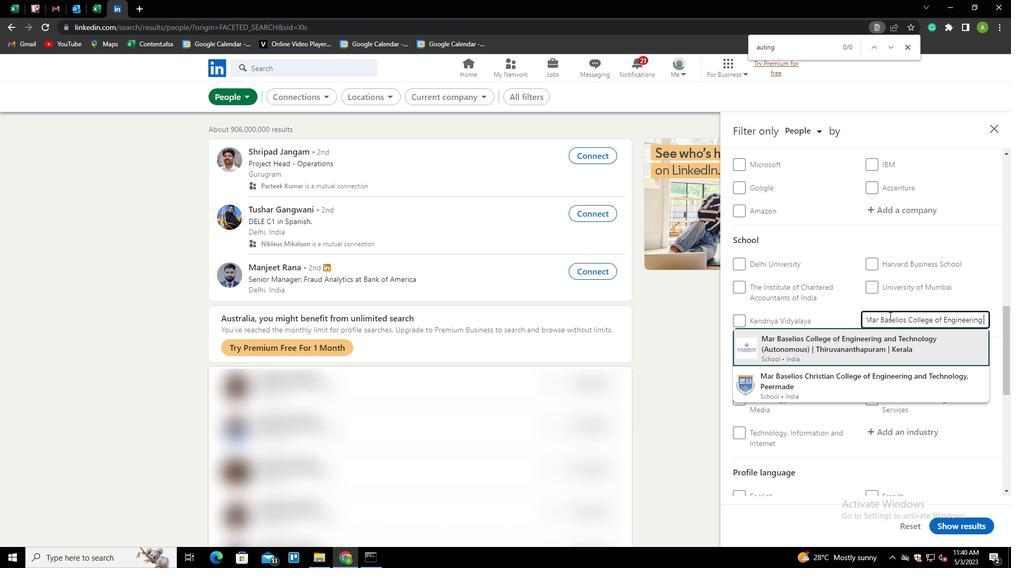 
Action: Mouse scrolled (889, 316) with delta (0, 0)
Screenshot: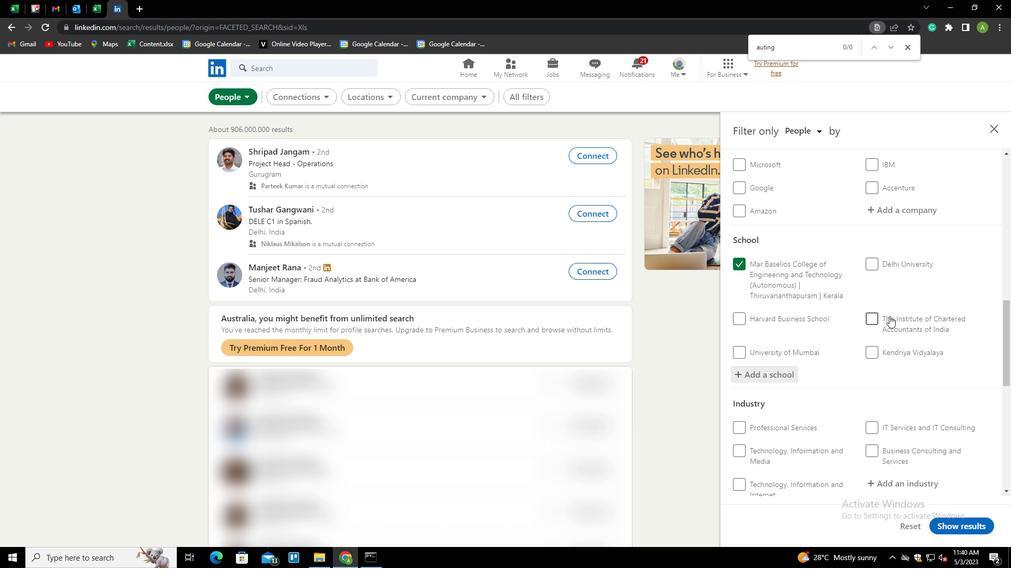 
Action: Mouse scrolled (889, 316) with delta (0, 0)
Screenshot: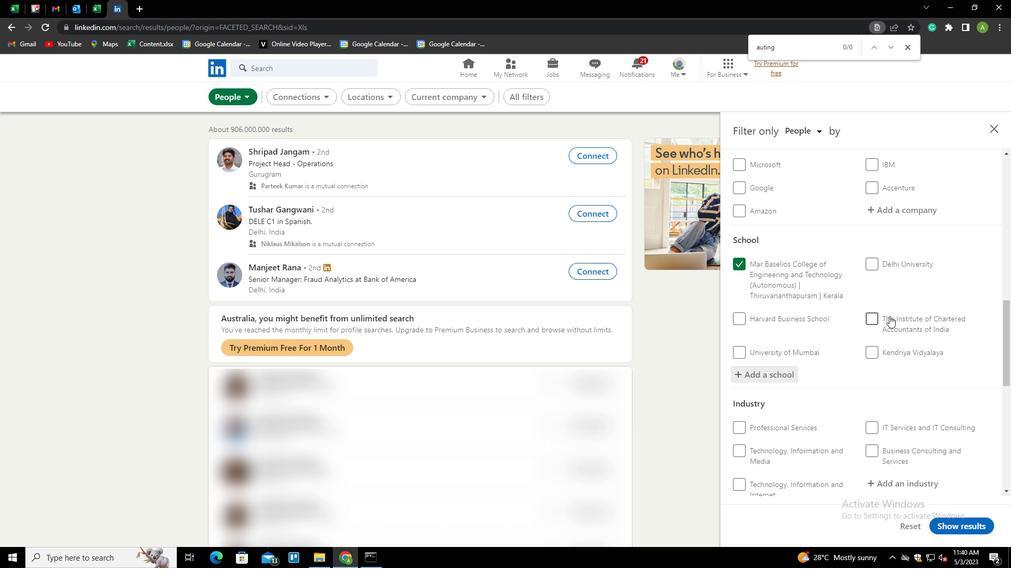 
Action: Mouse scrolled (889, 316) with delta (0, 0)
Screenshot: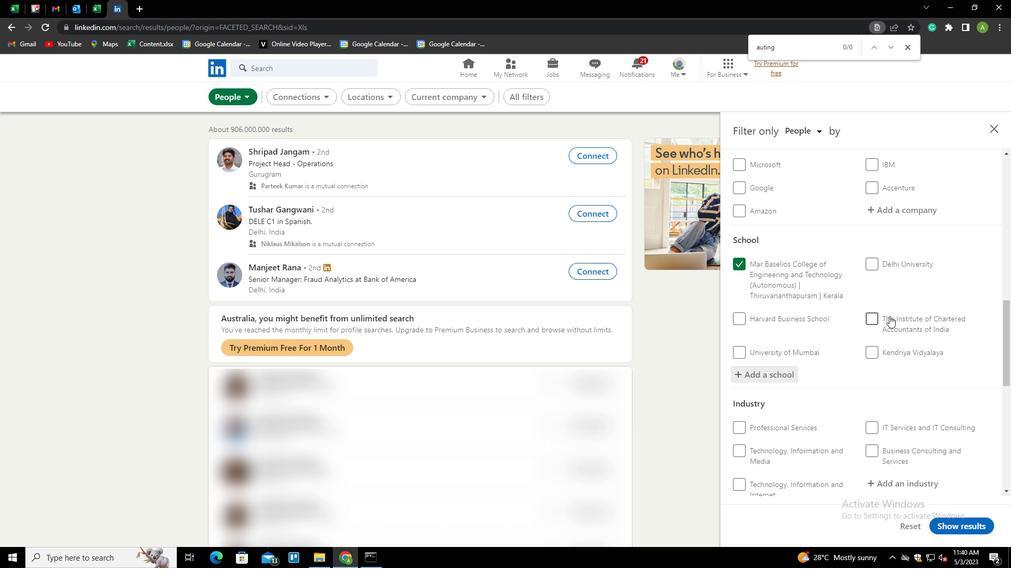 
Action: Mouse moved to (895, 329)
Screenshot: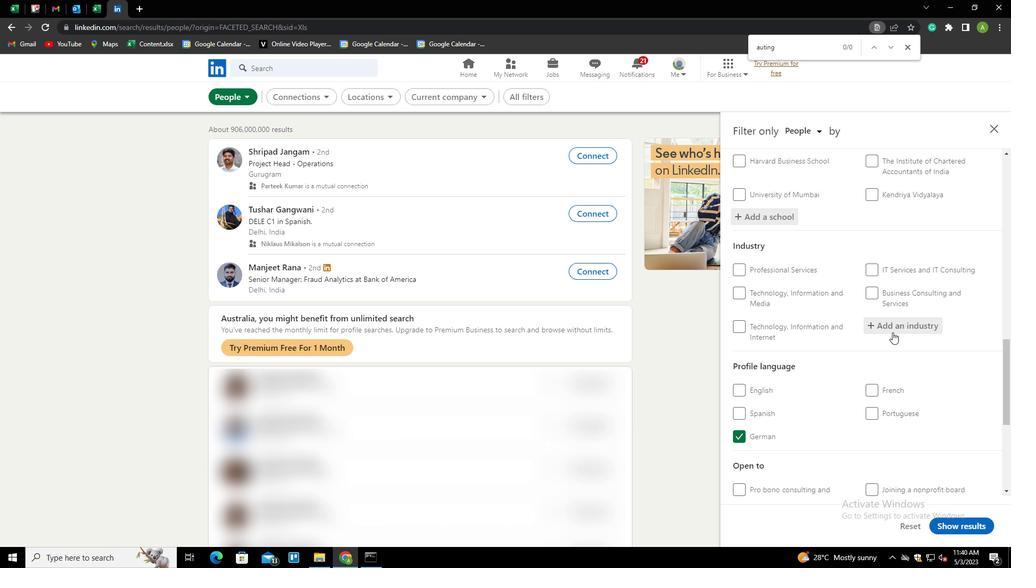 
Action: Mouse pressed left at (895, 329)
Screenshot: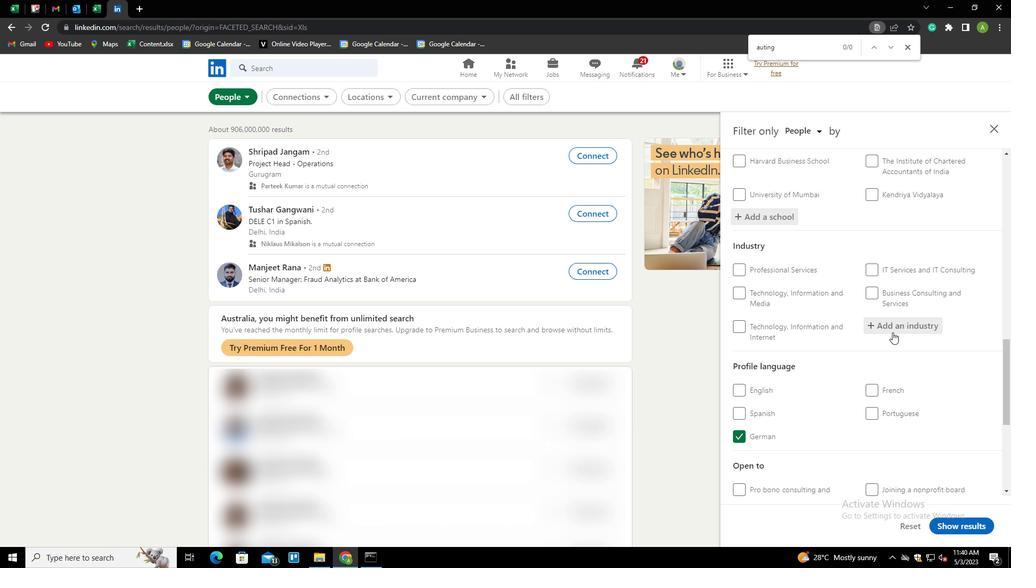 
Action: Key pressed <Key.shift><Key.shift><Key.shift><Key.shift><Key.shift><Key.shift><Key.shift><Key.shift><Key.shift><Key.shift><Key.shift><Key.shift><Key.shift><Key.shift><Key.shift><Key.shift><Key.shift>RESEARCH<Key.space><Key.shift><Key.shift><Key.shift><Key.shift><Key.shift><Key.shift><Key.shift>SERVICES<Key.down><Key.enter>
Screenshot: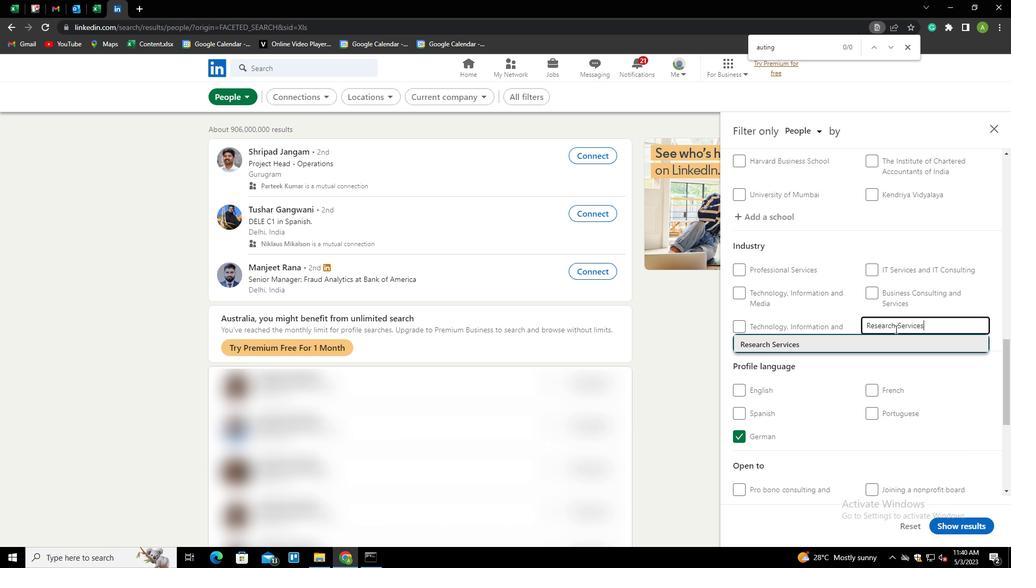 
Action: Mouse scrolled (895, 329) with delta (0, 0)
Screenshot: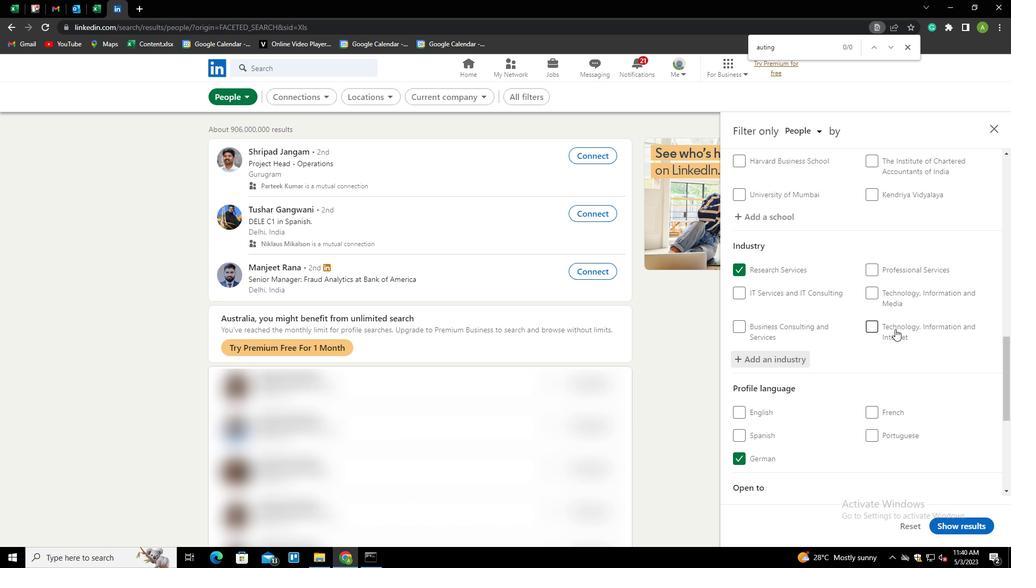 
Action: Mouse scrolled (895, 329) with delta (0, 0)
Screenshot: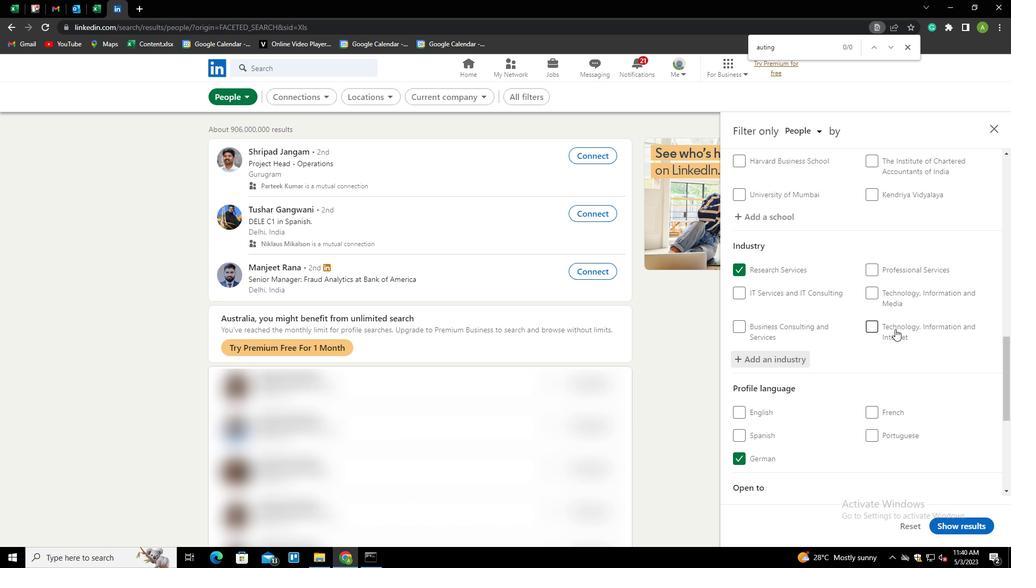 
Action: Mouse scrolled (895, 329) with delta (0, 0)
Screenshot: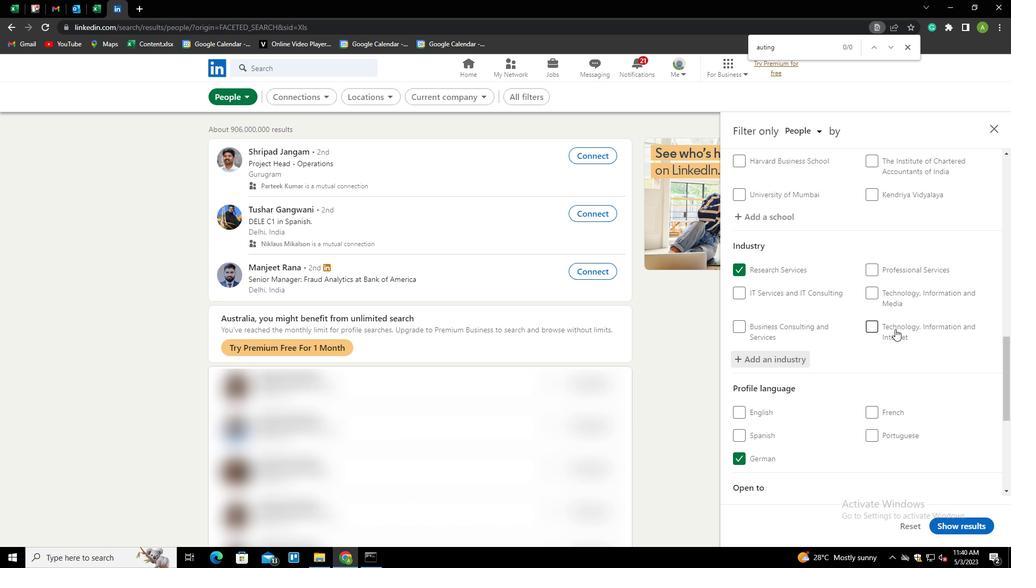 
Action: Mouse scrolled (895, 329) with delta (0, 0)
Screenshot: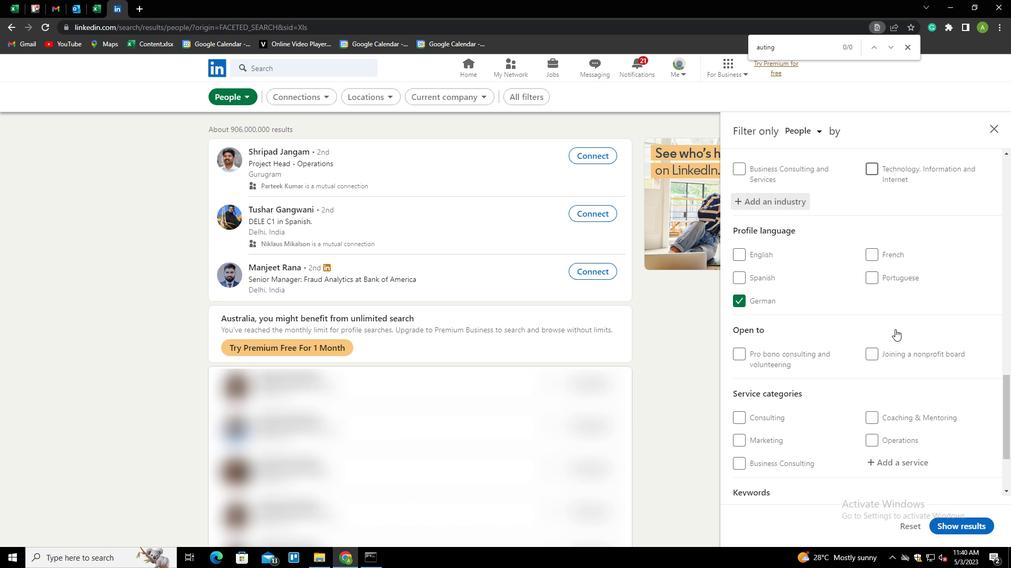 
Action: Mouse moved to (887, 413)
Screenshot: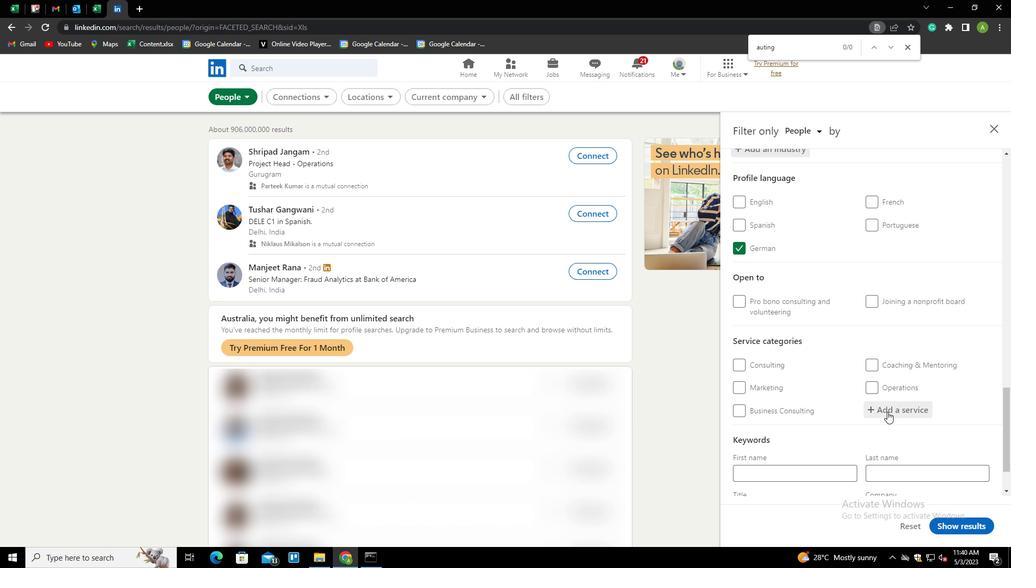 
Action: Mouse pressed left at (887, 413)
Screenshot: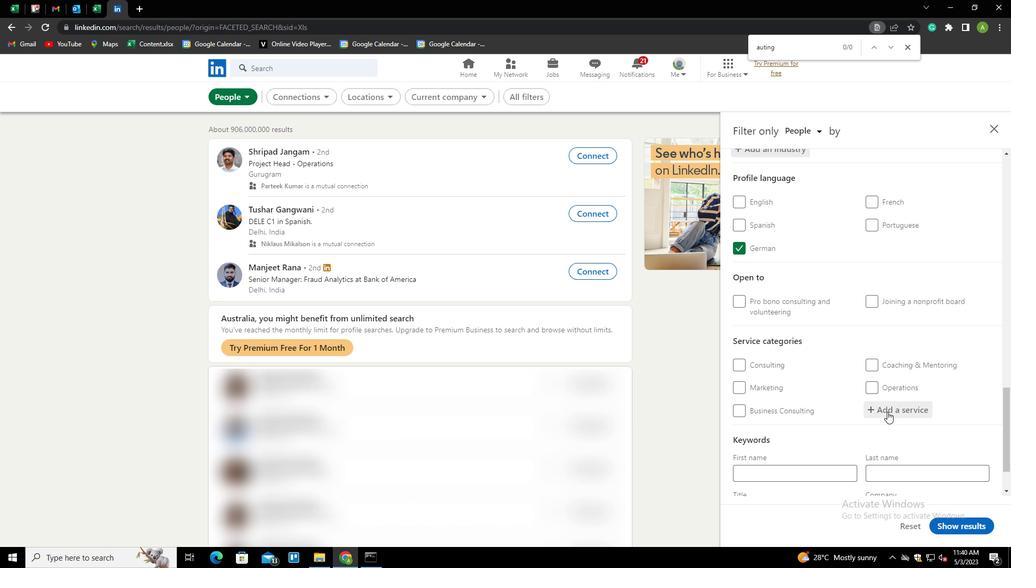
Action: Key pressed <Key.shift>
Screenshot: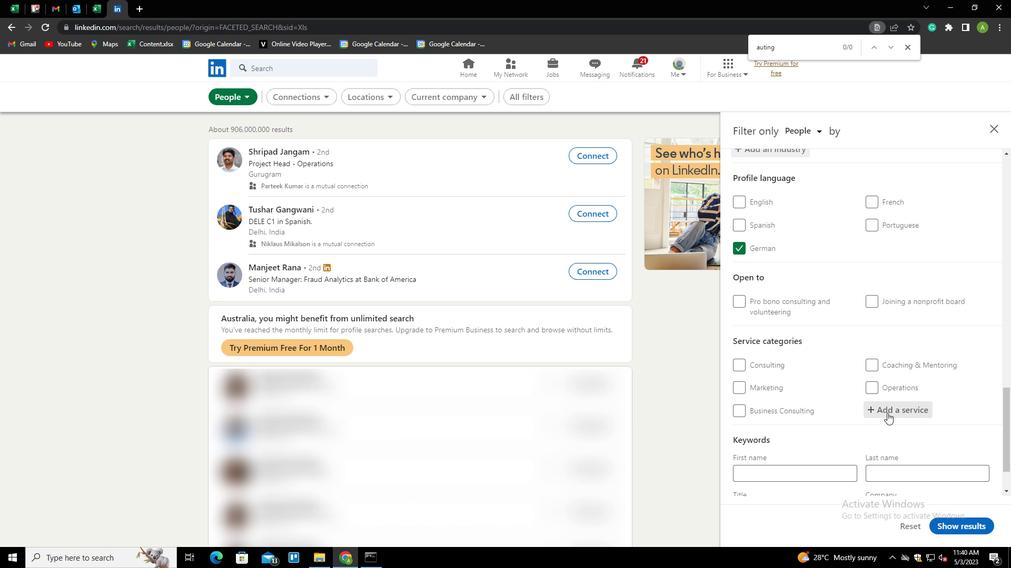
Action: Mouse moved to (887, 413)
Screenshot: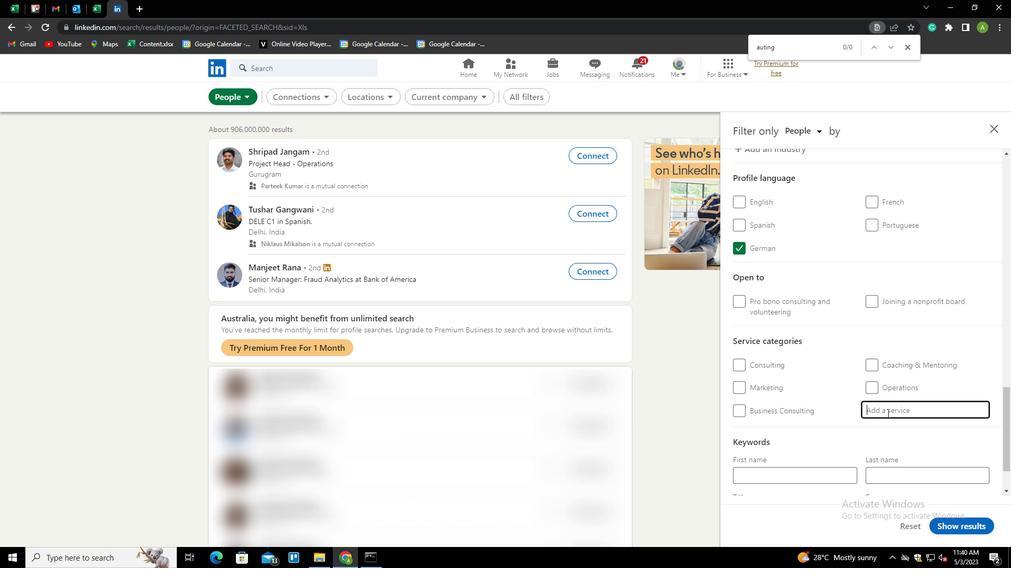 
Action: Key pressed TAX<Key.space><Key.shift>PREPA<Key.down><Key.enter>
Screenshot: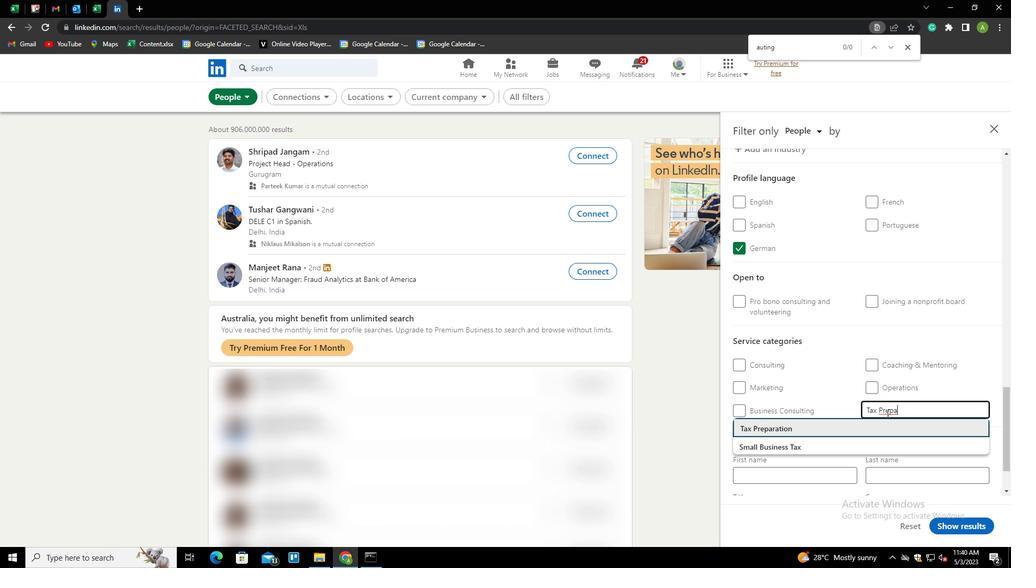 
Action: Mouse scrolled (887, 412) with delta (0, 0)
Screenshot: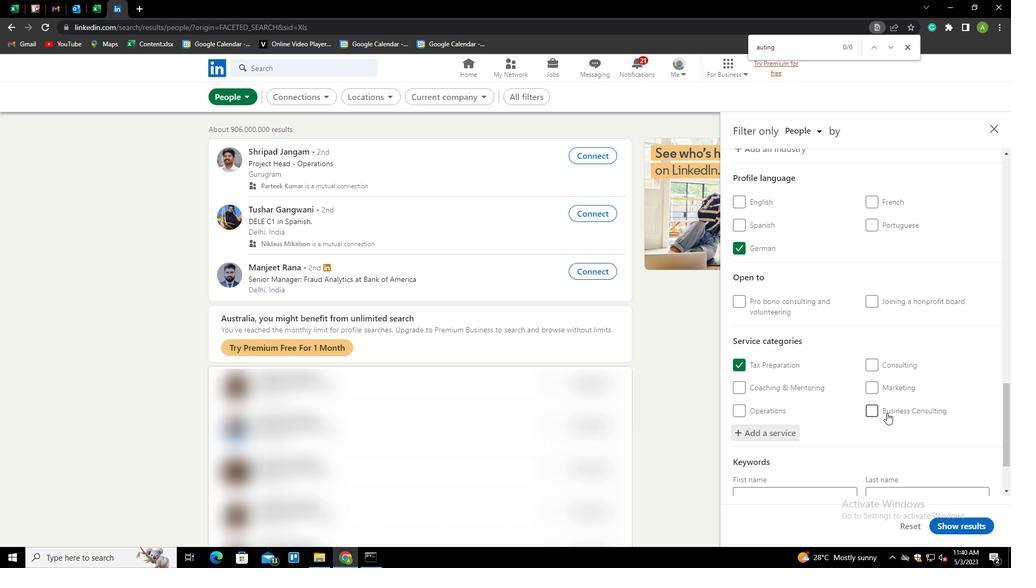 
Action: Mouse scrolled (887, 412) with delta (0, 0)
Screenshot: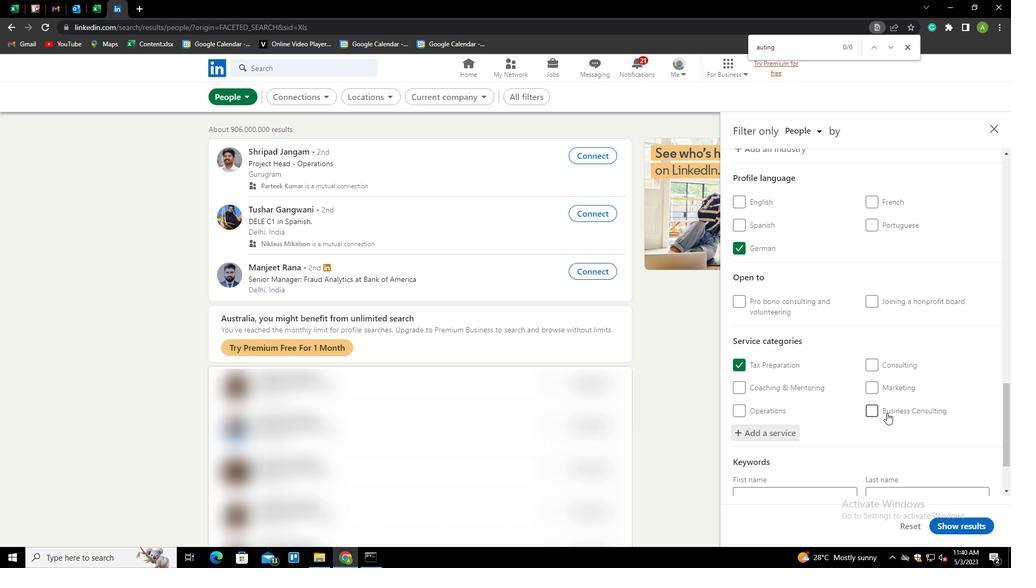 
Action: Mouse scrolled (887, 412) with delta (0, 0)
Screenshot: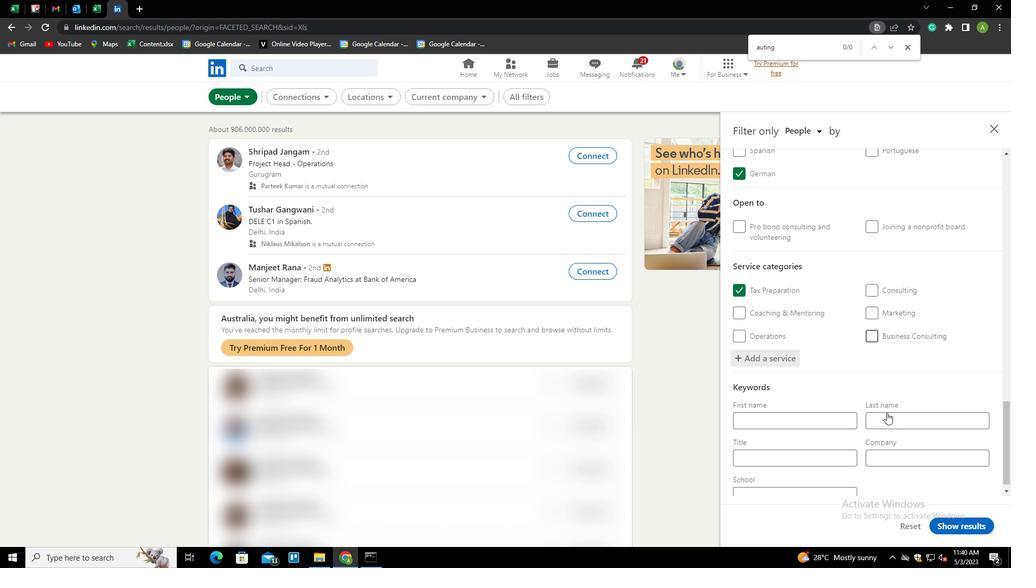 
Action: Mouse scrolled (887, 412) with delta (0, 0)
Screenshot: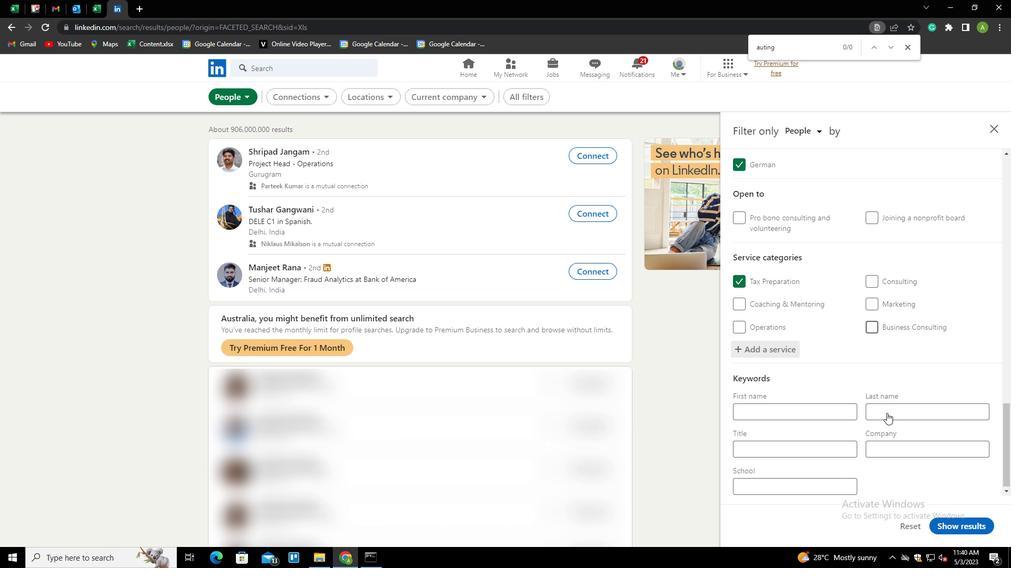 
Action: Mouse moved to (788, 447)
Screenshot: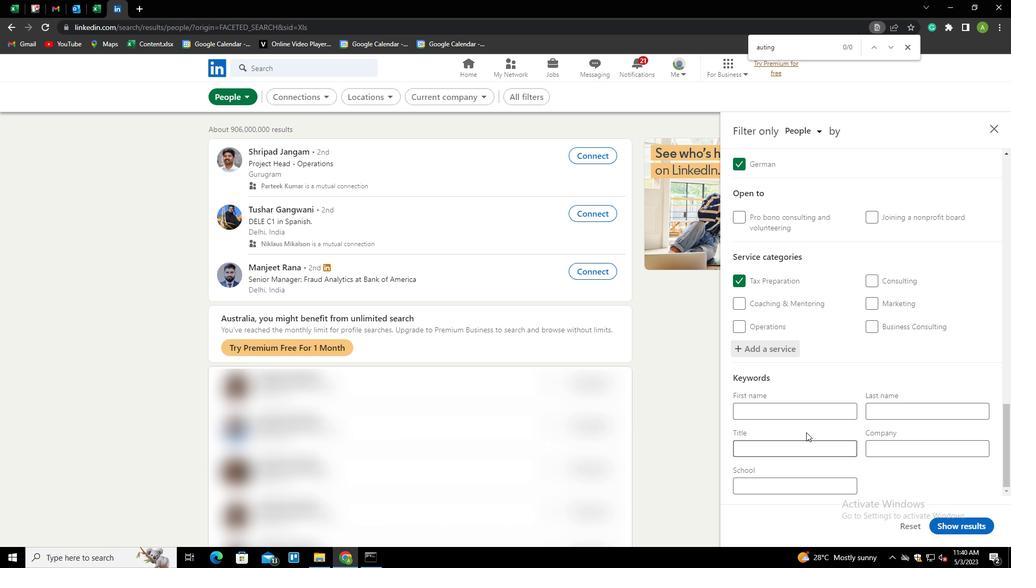 
Action: Mouse pressed left at (788, 447)
Screenshot: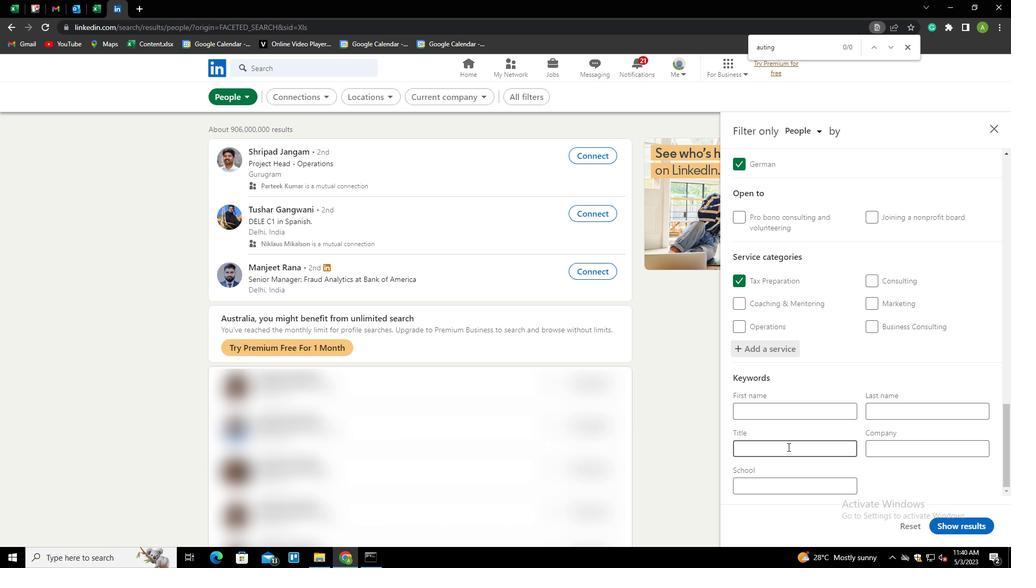 
Action: Key pressed <Key.shift>S<Key.shift>QL<Key.space><Key.shift>DEVELOPER
Screenshot: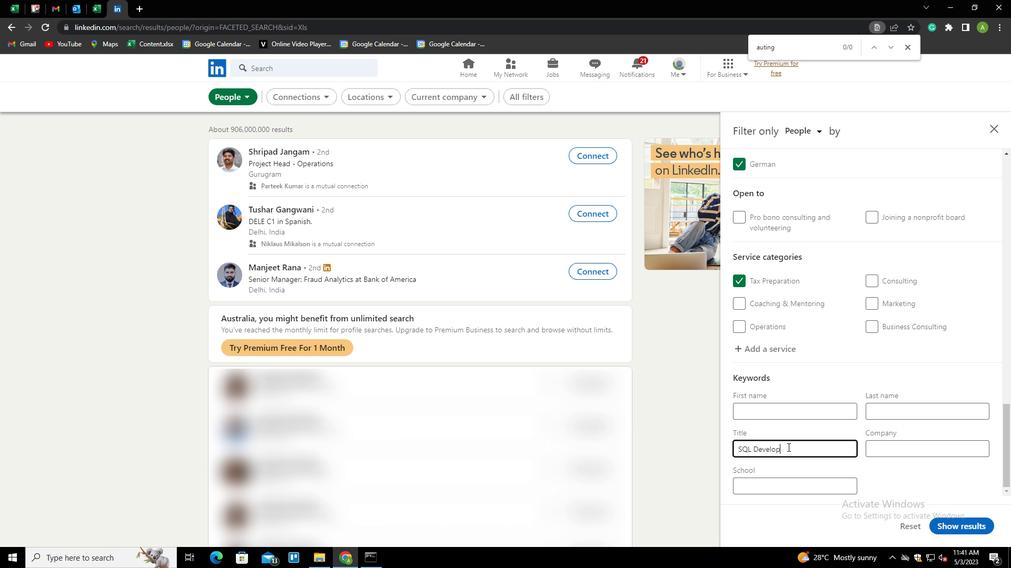 
Action: Mouse moved to (937, 479)
Screenshot: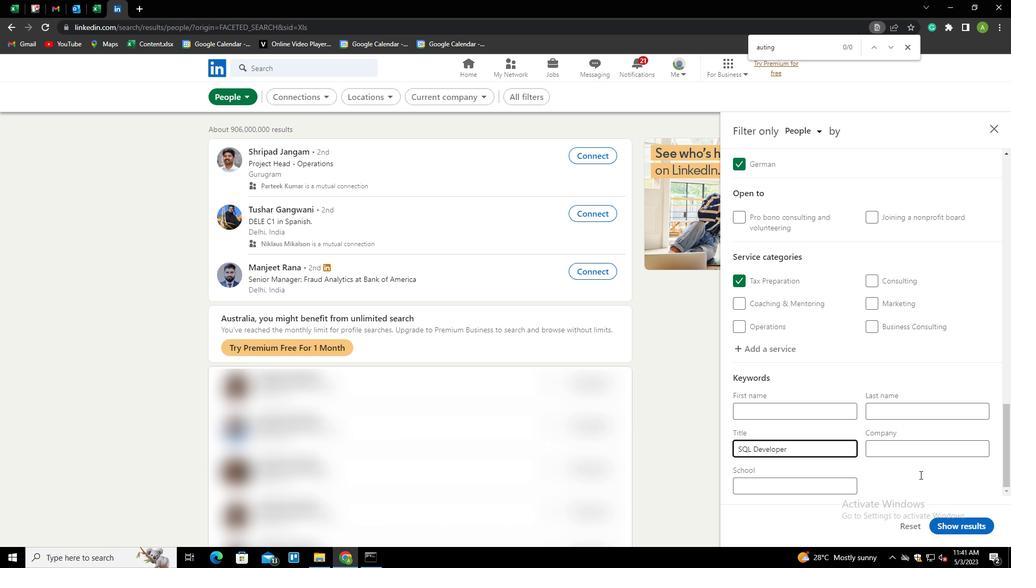 
Action: Mouse pressed left at (937, 479)
Screenshot: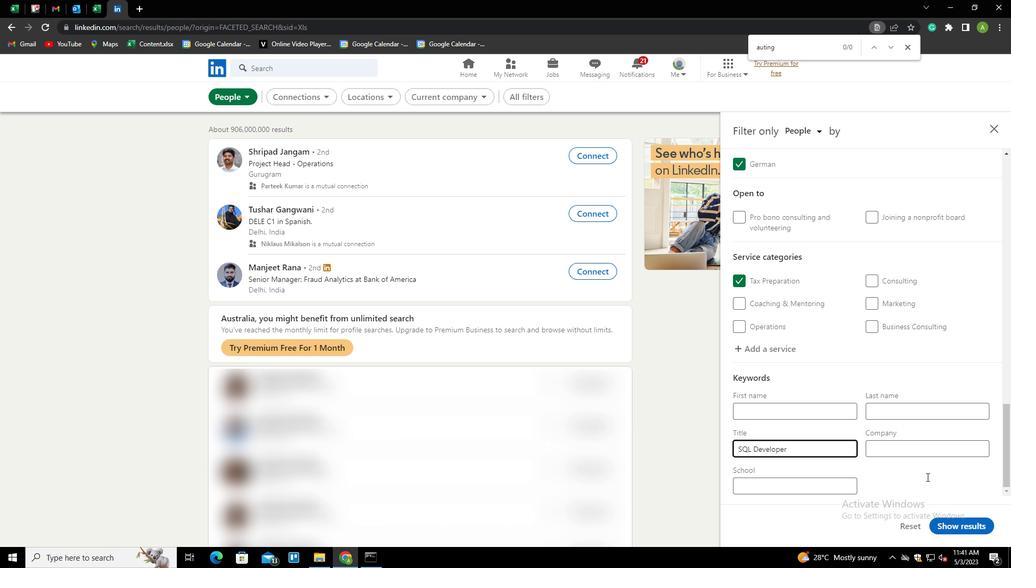 
Action: Mouse moved to (961, 527)
Screenshot: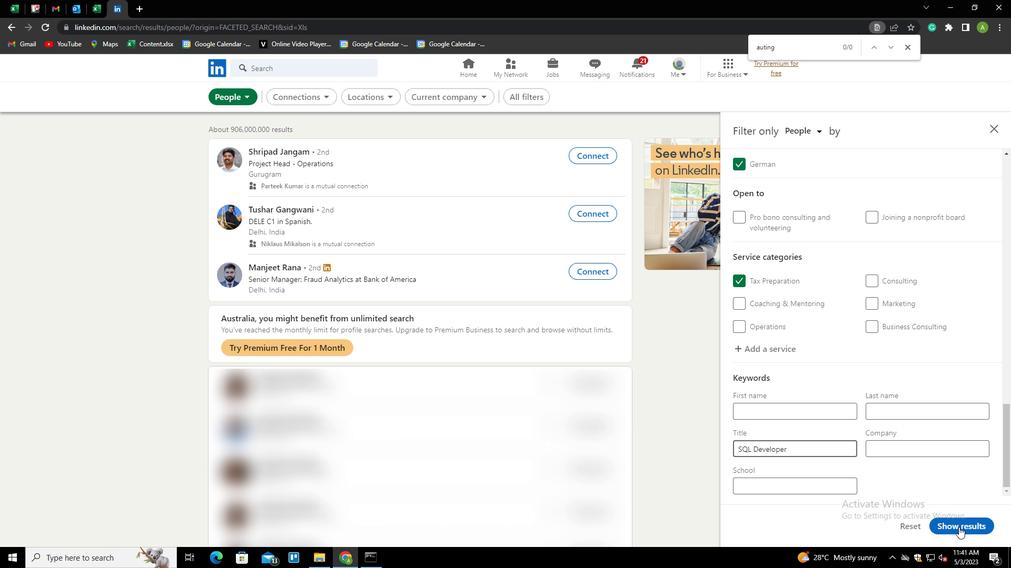 
Action: Mouse pressed left at (961, 527)
Screenshot: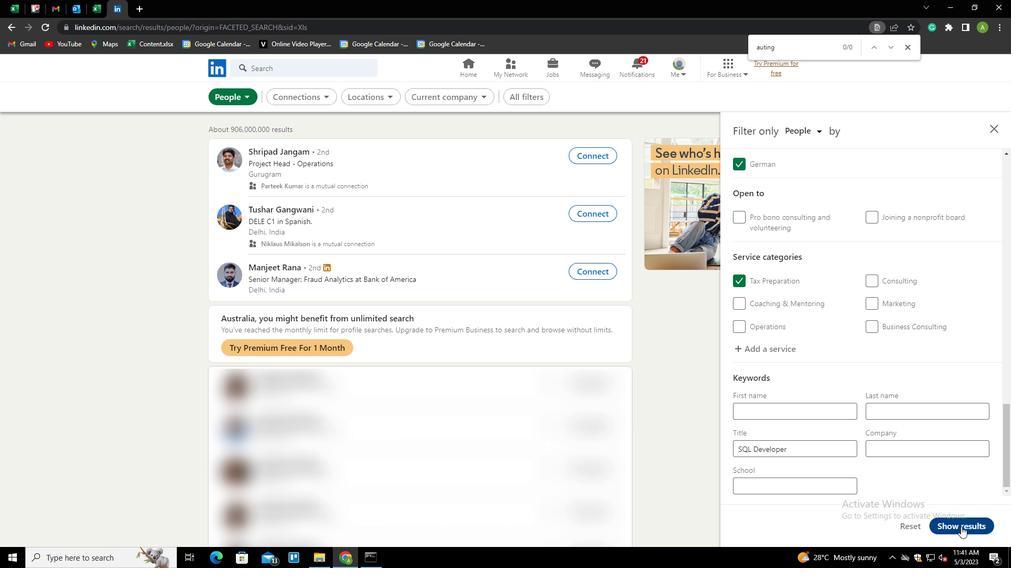 
